Task: Create a due date automation trigger when advanced on, 2 days before a card is due add basic assigned to anyone at 11:00 AM.
Action: Mouse moved to (901, 260)
Screenshot: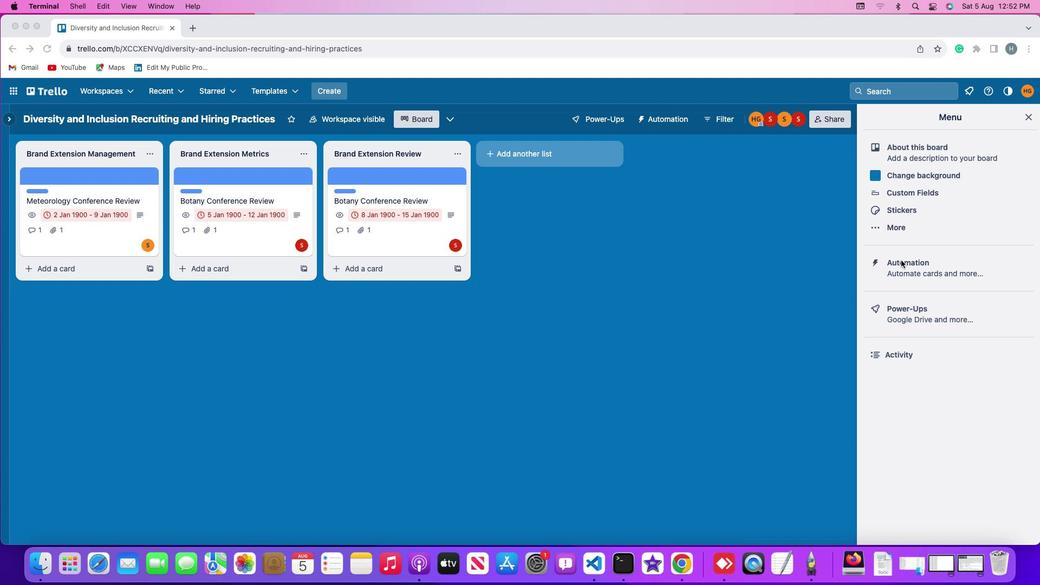 
Action: Mouse pressed left at (901, 260)
Screenshot: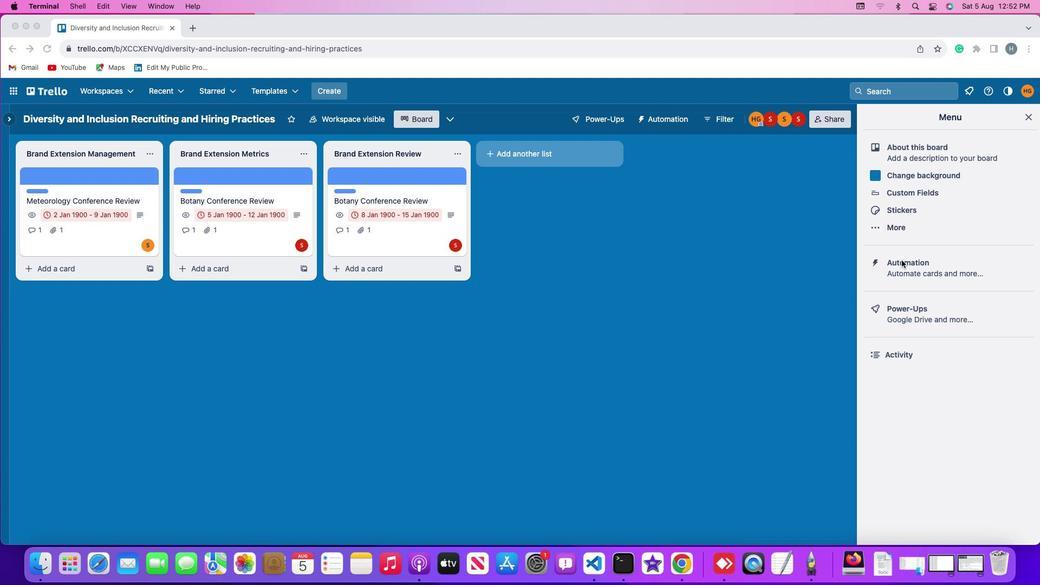 
Action: Mouse pressed left at (901, 260)
Screenshot: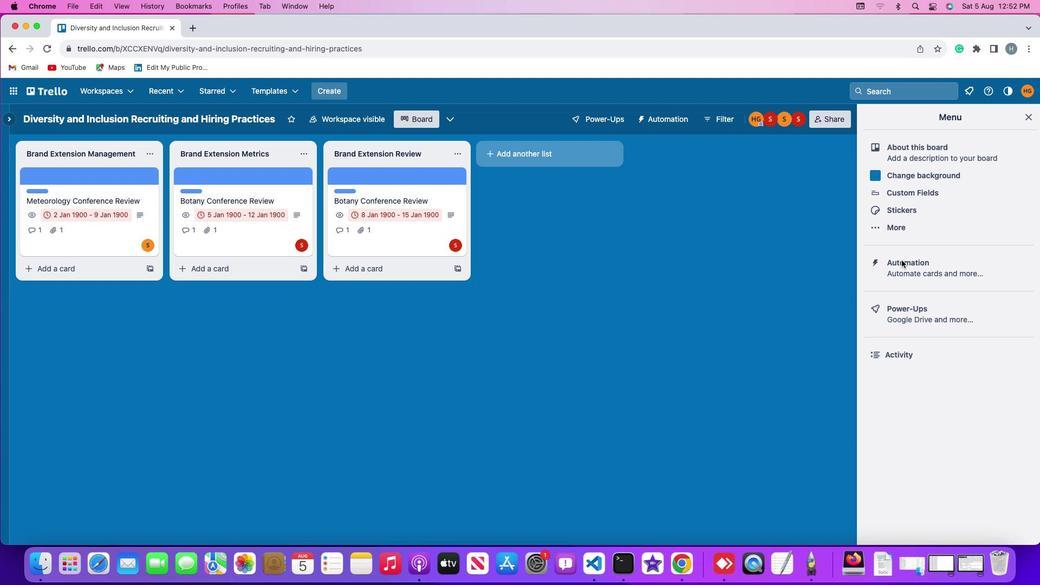 
Action: Mouse moved to (85, 255)
Screenshot: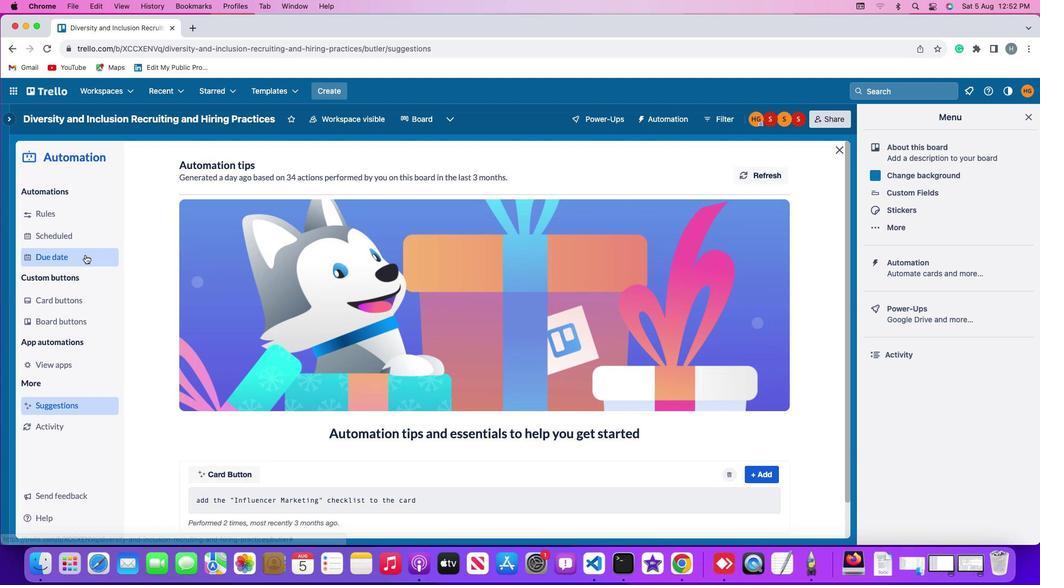 
Action: Mouse pressed left at (85, 255)
Screenshot: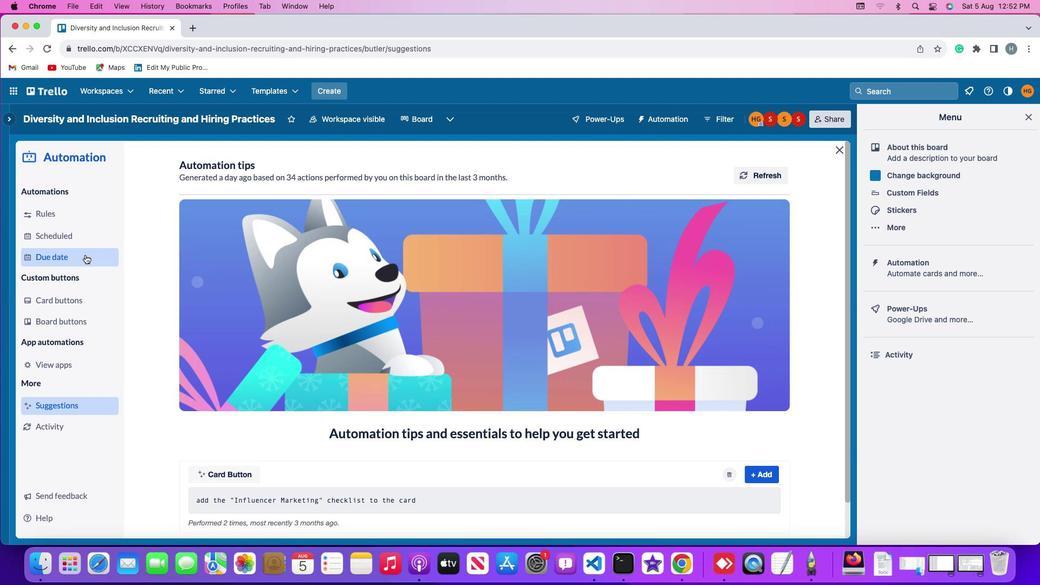 
Action: Mouse moved to (714, 168)
Screenshot: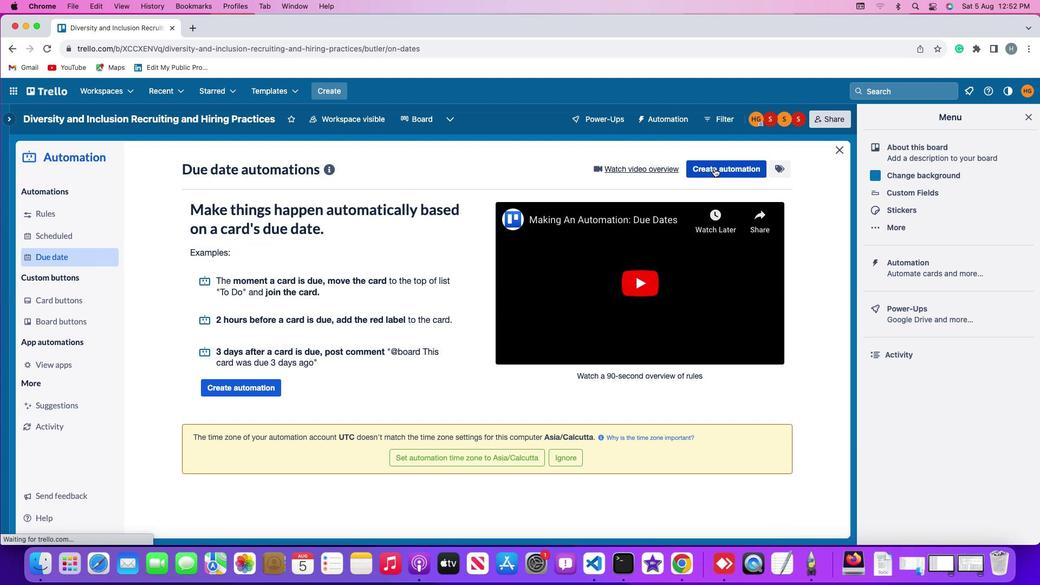 
Action: Mouse pressed left at (714, 168)
Screenshot: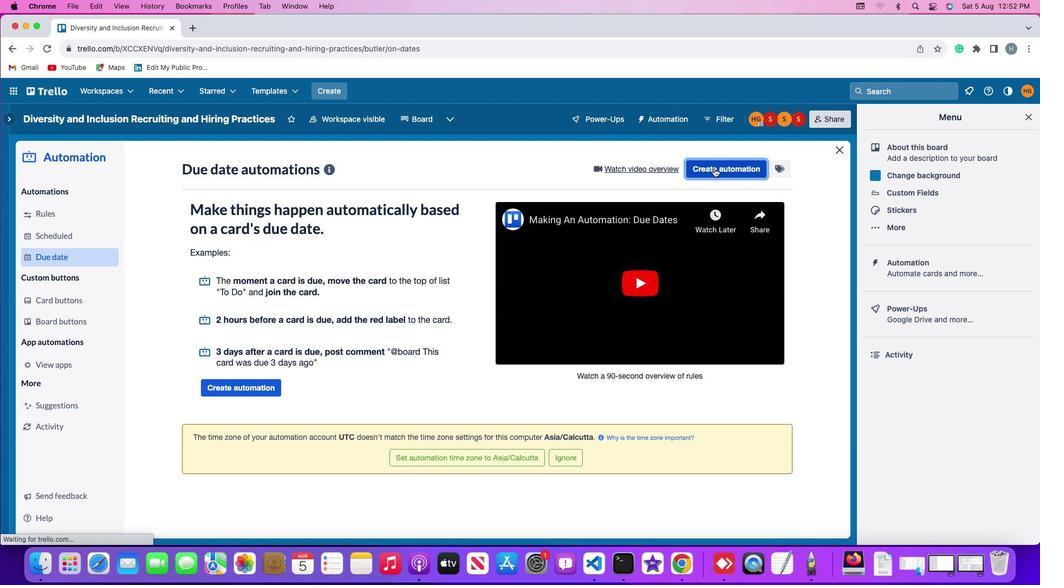 
Action: Mouse moved to (485, 273)
Screenshot: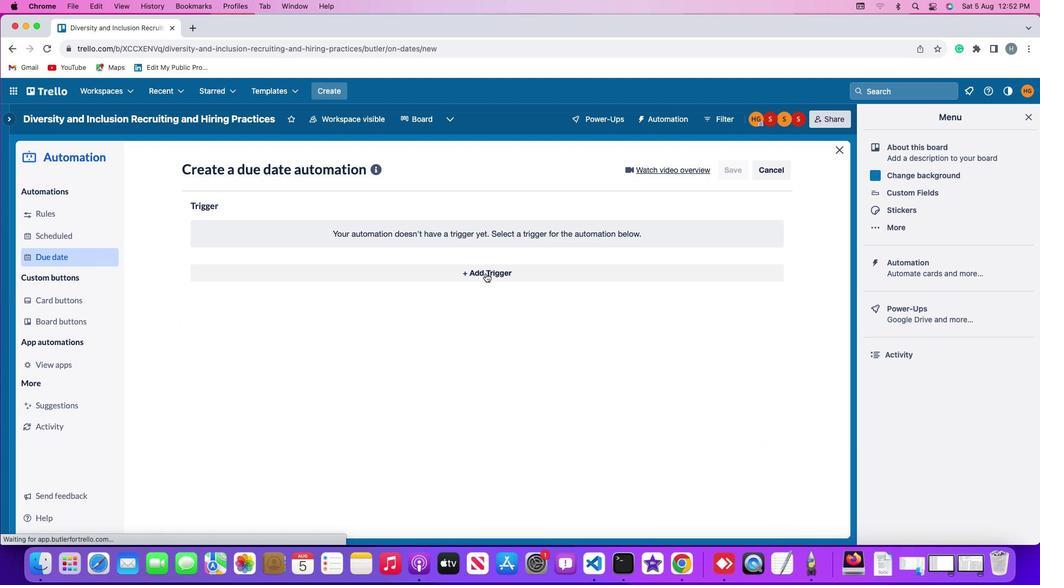 
Action: Mouse pressed left at (485, 273)
Screenshot: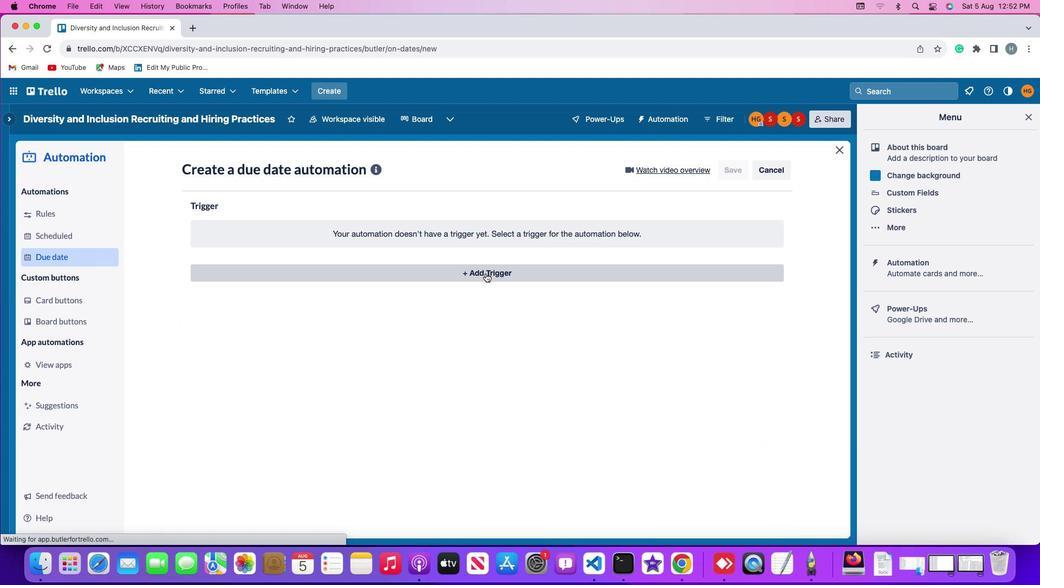 
Action: Mouse moved to (214, 439)
Screenshot: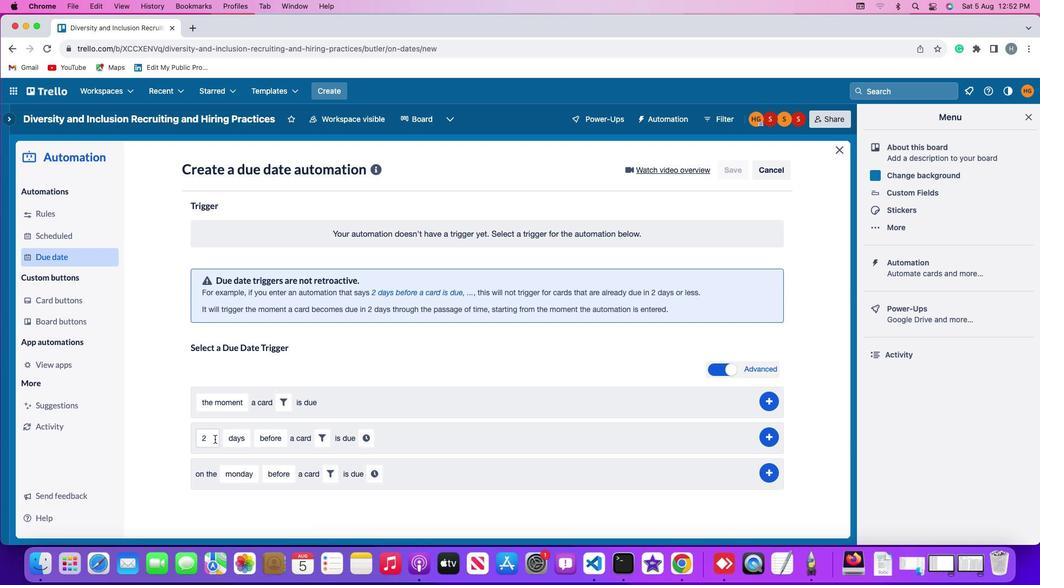 
Action: Mouse pressed left at (214, 439)
Screenshot: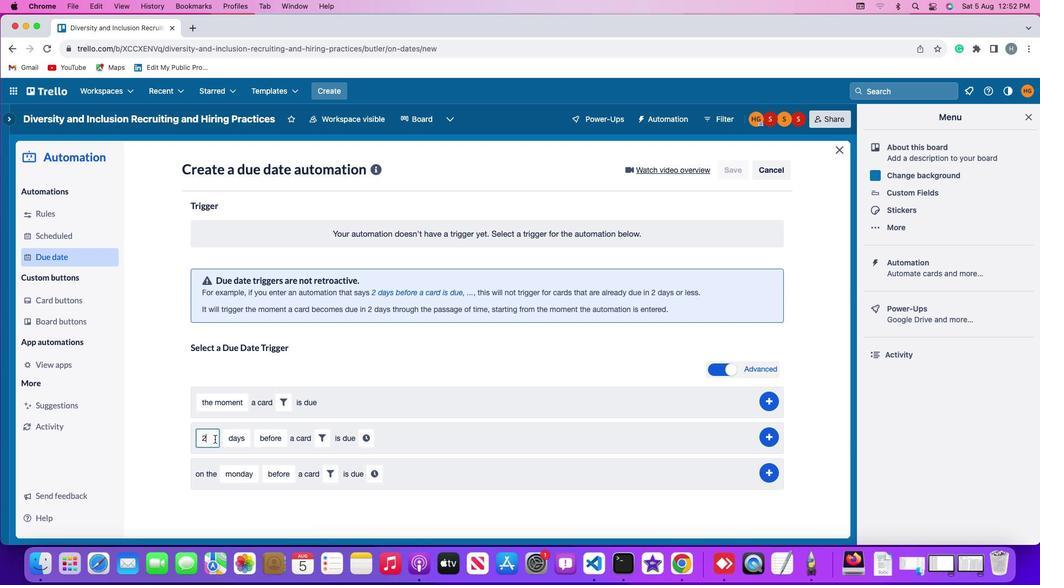 
Action: Mouse moved to (215, 438)
Screenshot: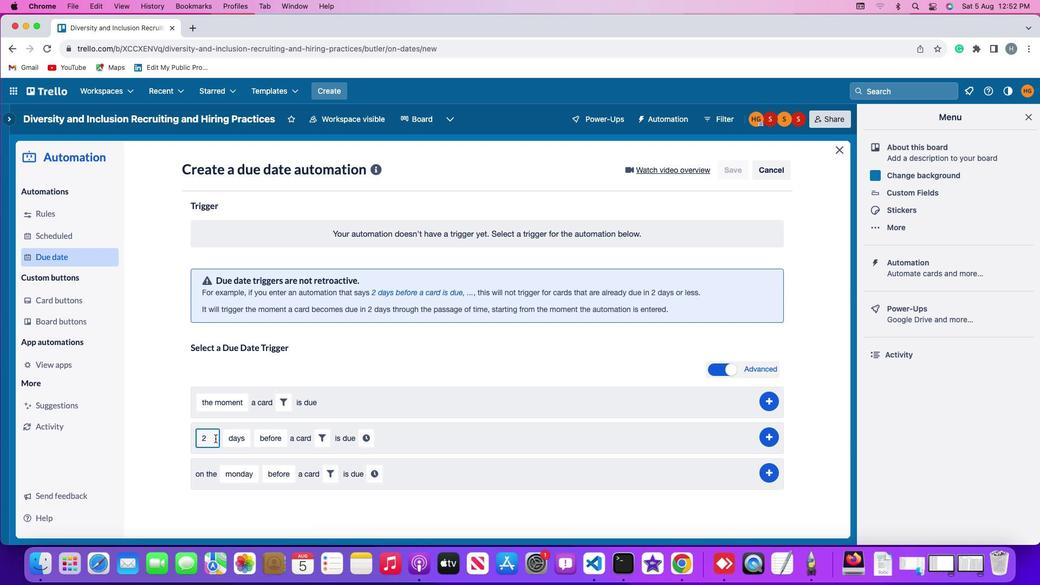 
Action: Key pressed Key.backspace
Screenshot: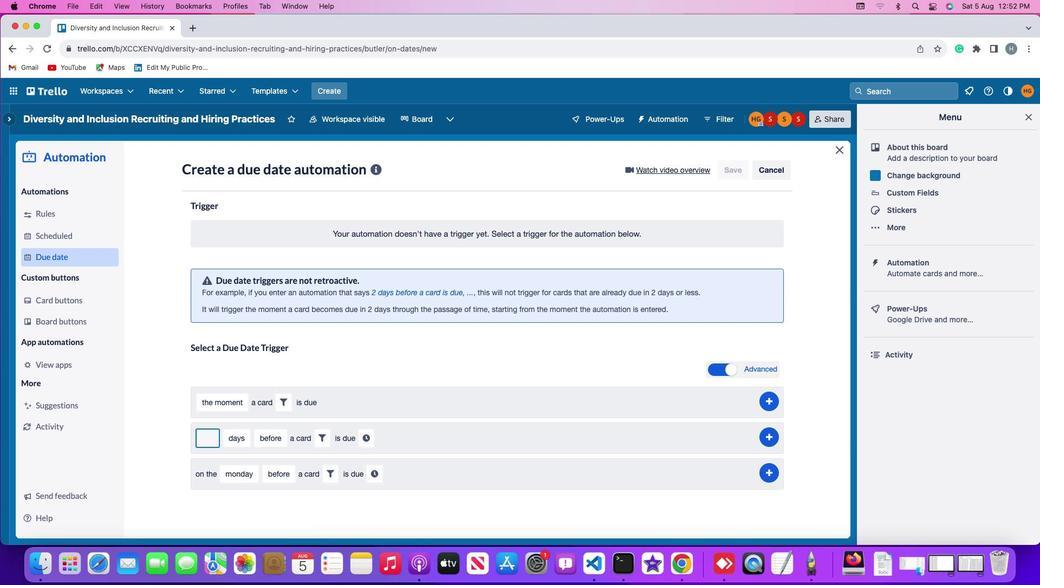 
Action: Mouse moved to (215, 438)
Screenshot: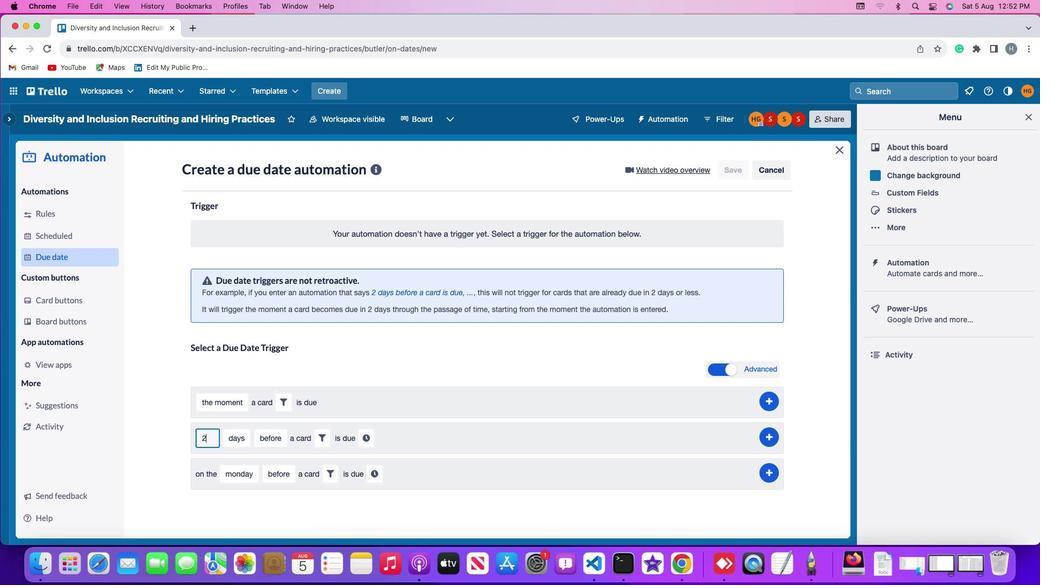 
Action: Key pressed '2'
Screenshot: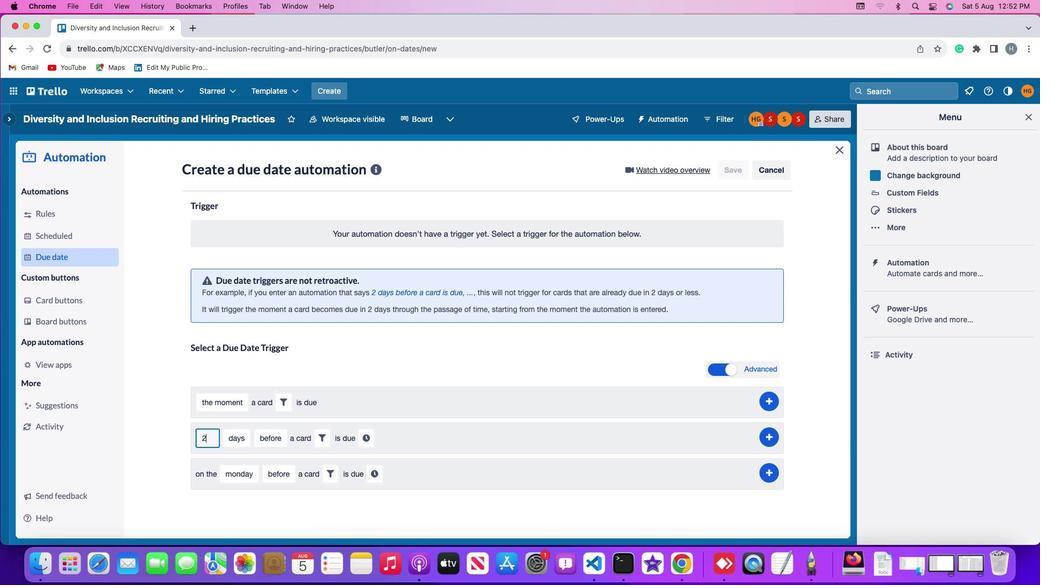 
Action: Mouse moved to (234, 438)
Screenshot: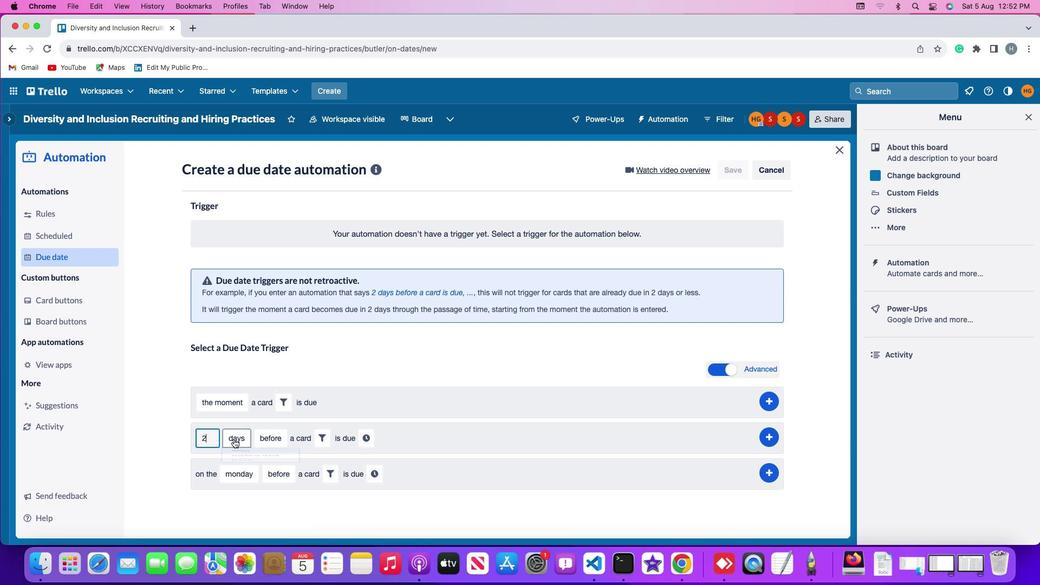 
Action: Mouse pressed left at (234, 438)
Screenshot: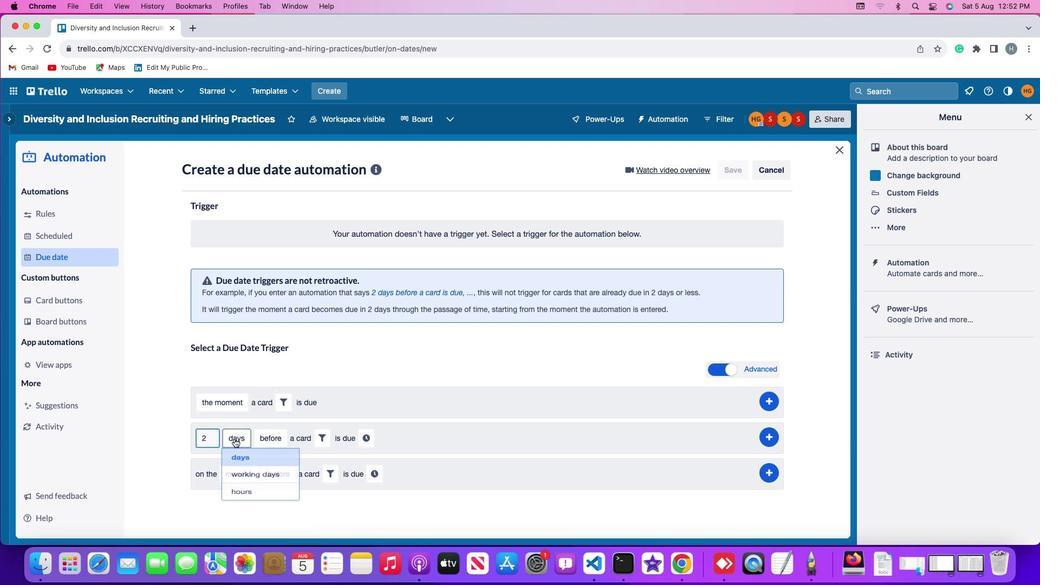 
Action: Mouse moved to (242, 457)
Screenshot: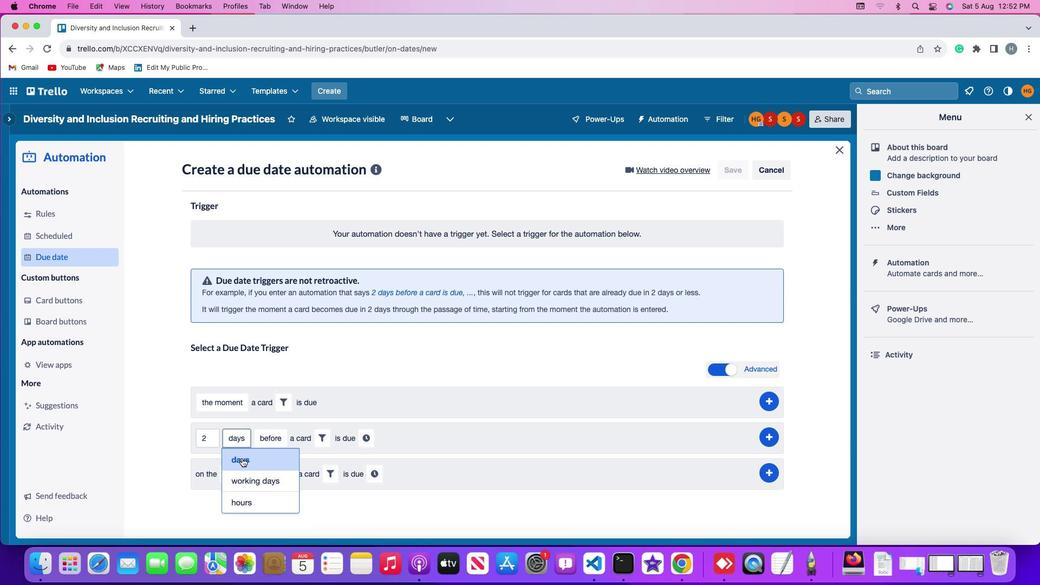 
Action: Mouse pressed left at (242, 457)
Screenshot: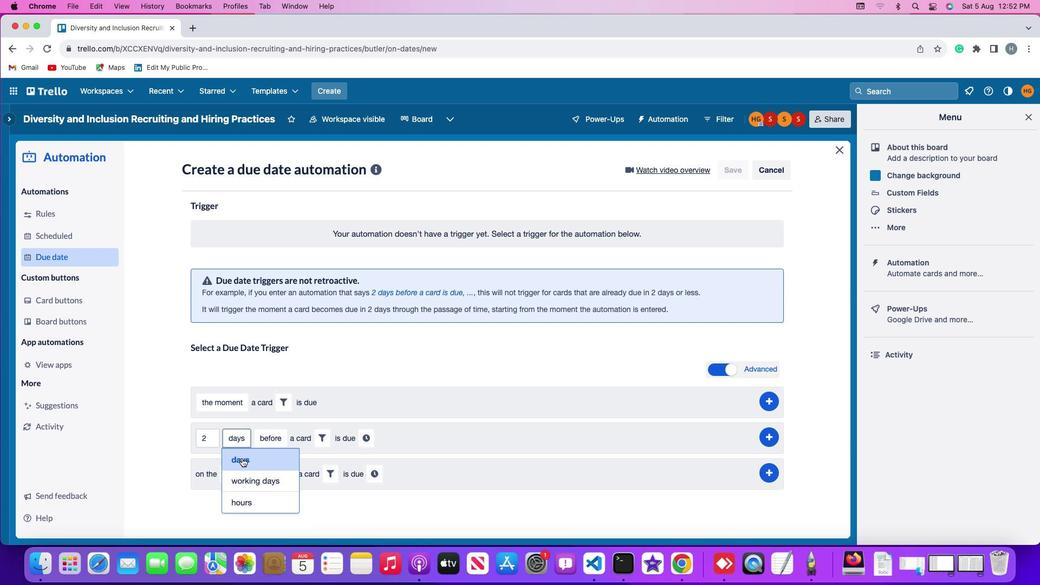 
Action: Mouse moved to (273, 436)
Screenshot: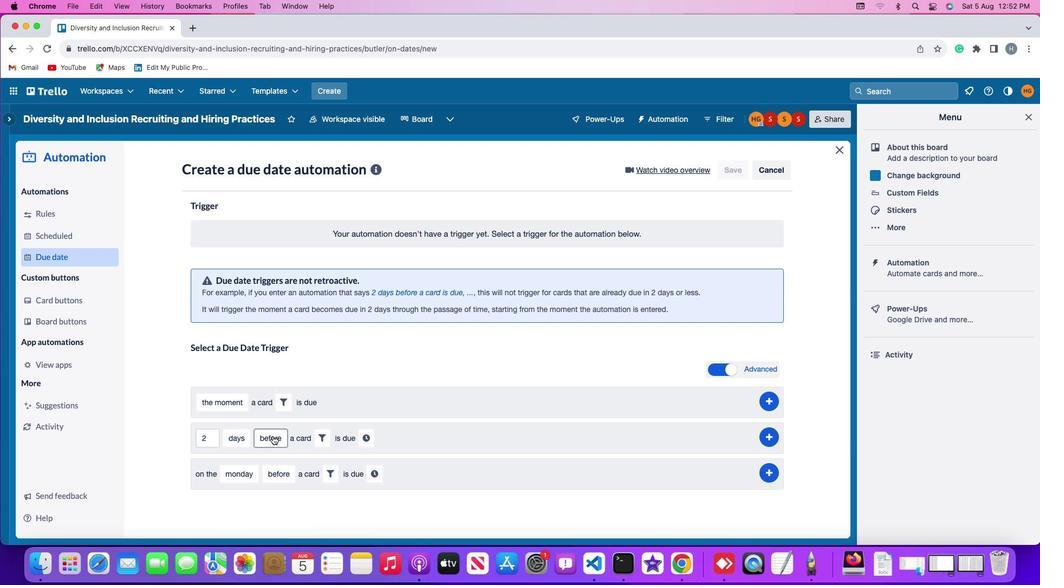 
Action: Mouse pressed left at (273, 436)
Screenshot: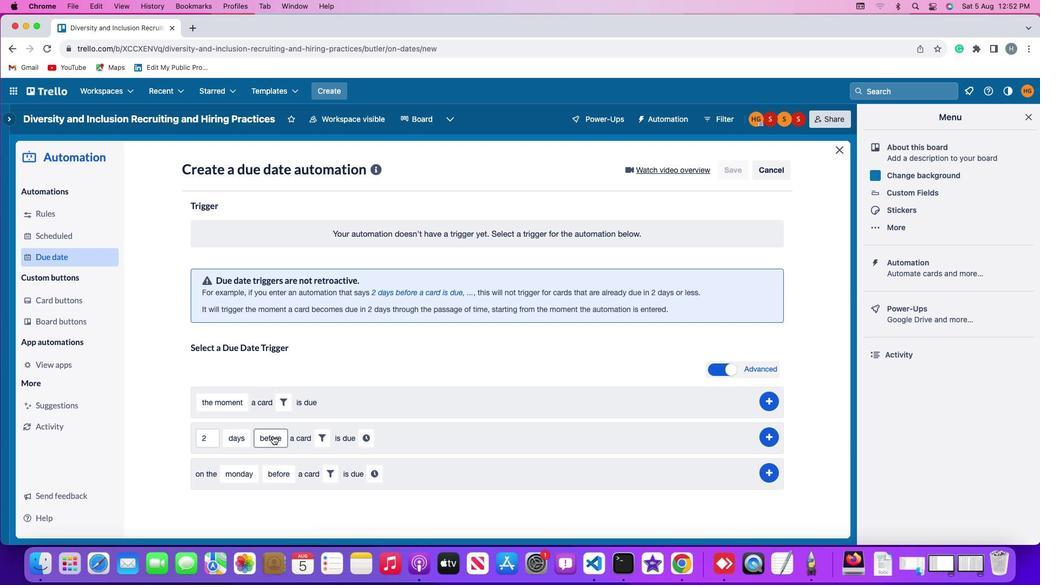 
Action: Mouse moved to (285, 457)
Screenshot: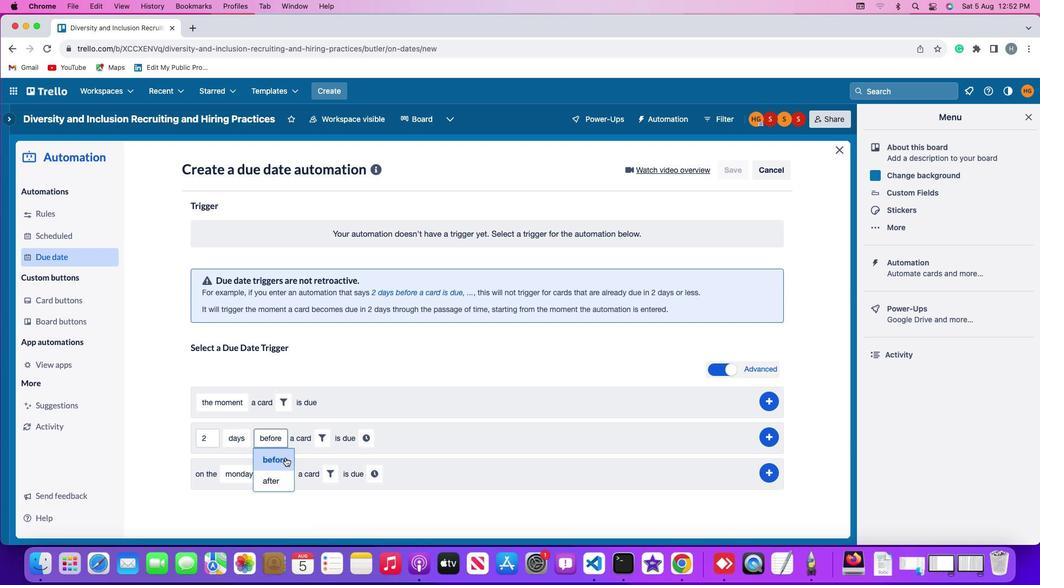 
Action: Mouse pressed left at (285, 457)
Screenshot: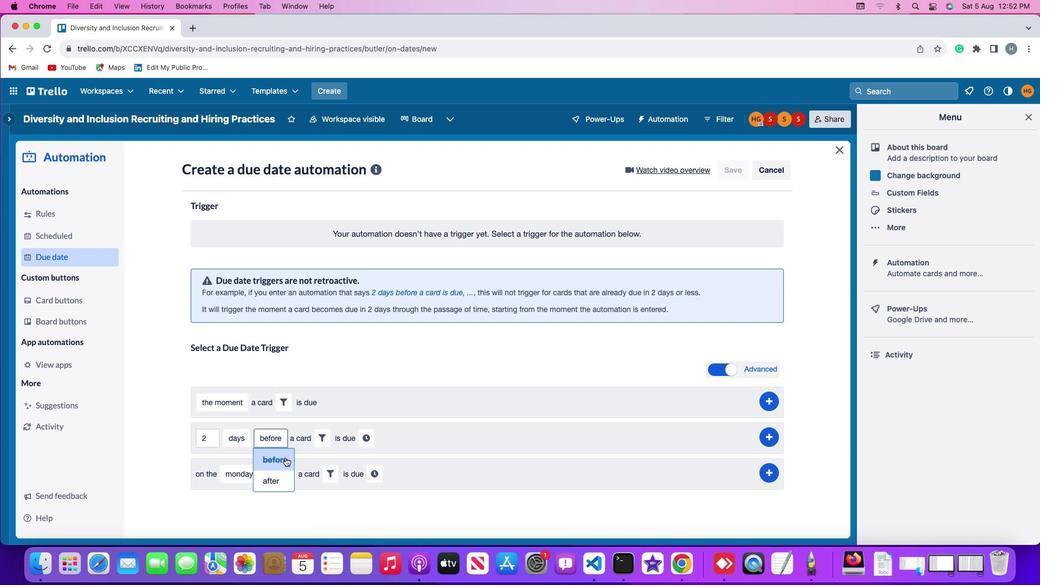 
Action: Mouse moved to (320, 433)
Screenshot: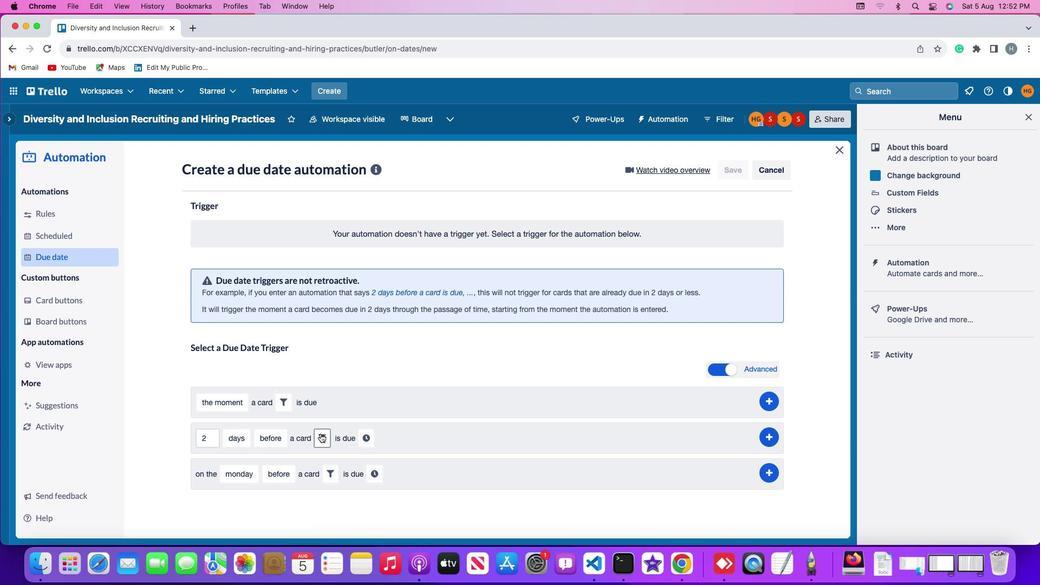 
Action: Mouse pressed left at (320, 433)
Screenshot: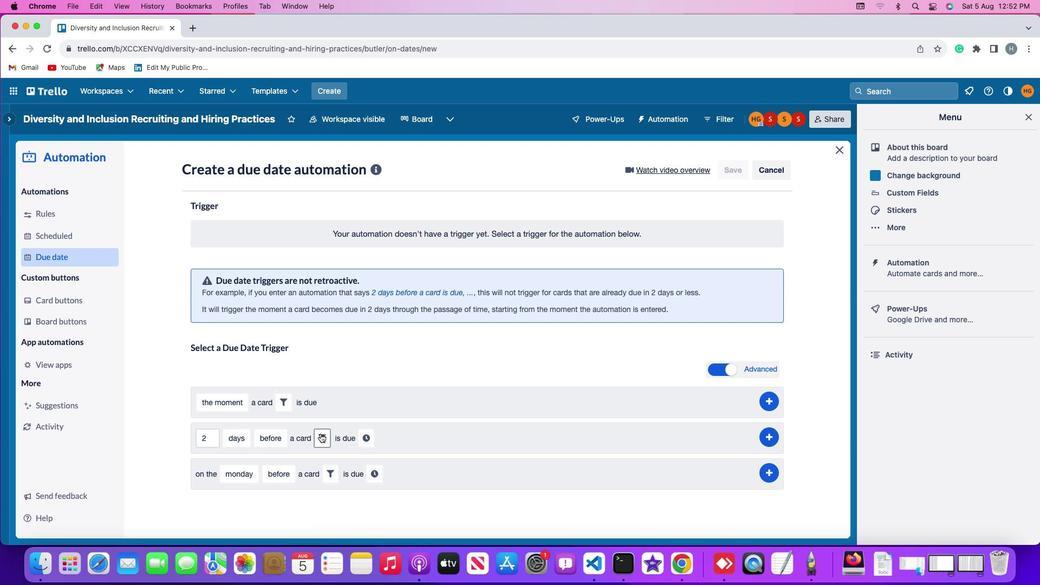 
Action: Mouse moved to (320, 431)
Screenshot: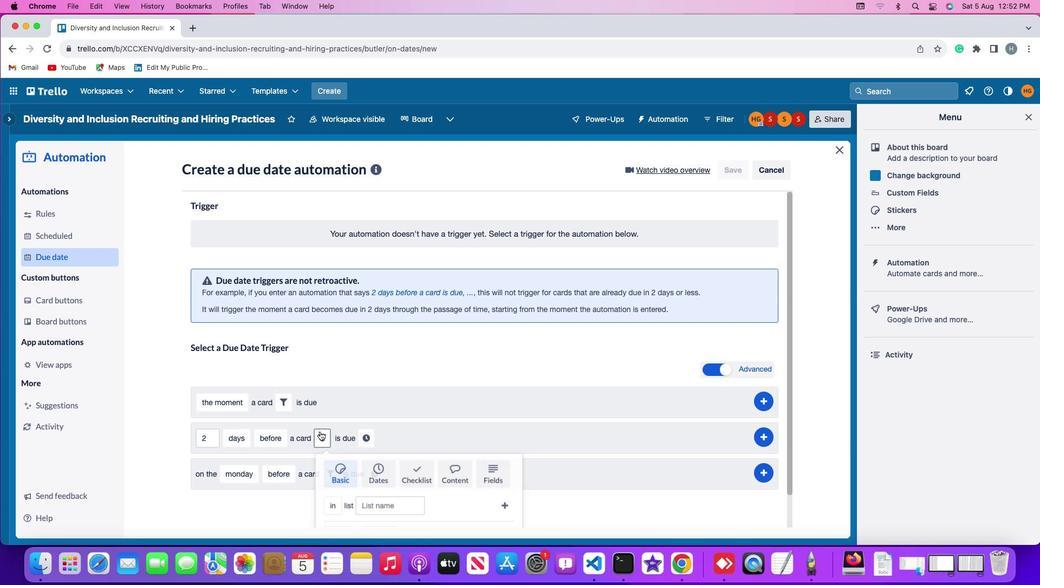 
Action: Mouse scrolled (320, 431) with delta (0, 0)
Screenshot: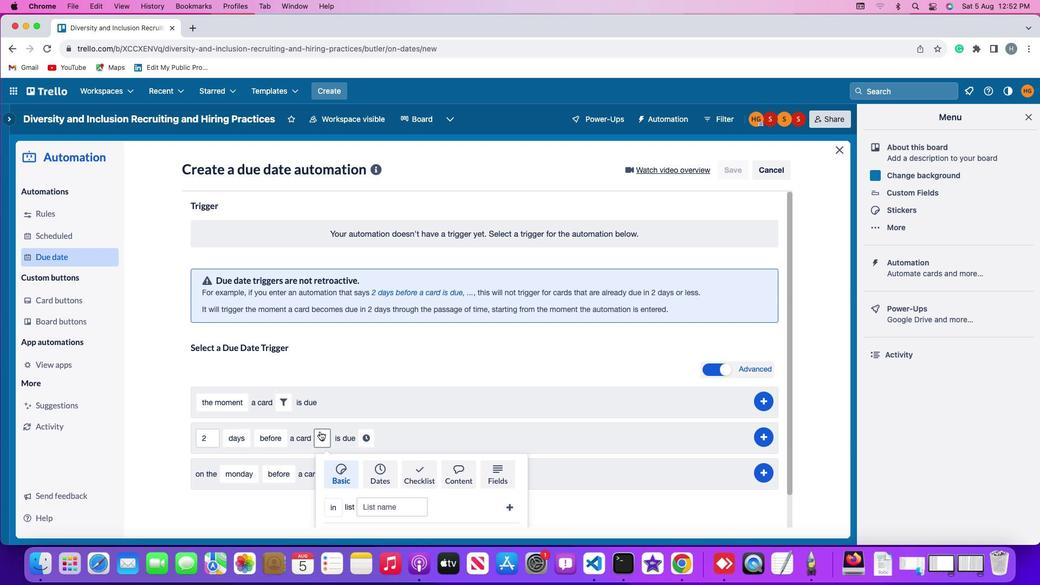 
Action: Mouse scrolled (320, 431) with delta (0, 0)
Screenshot: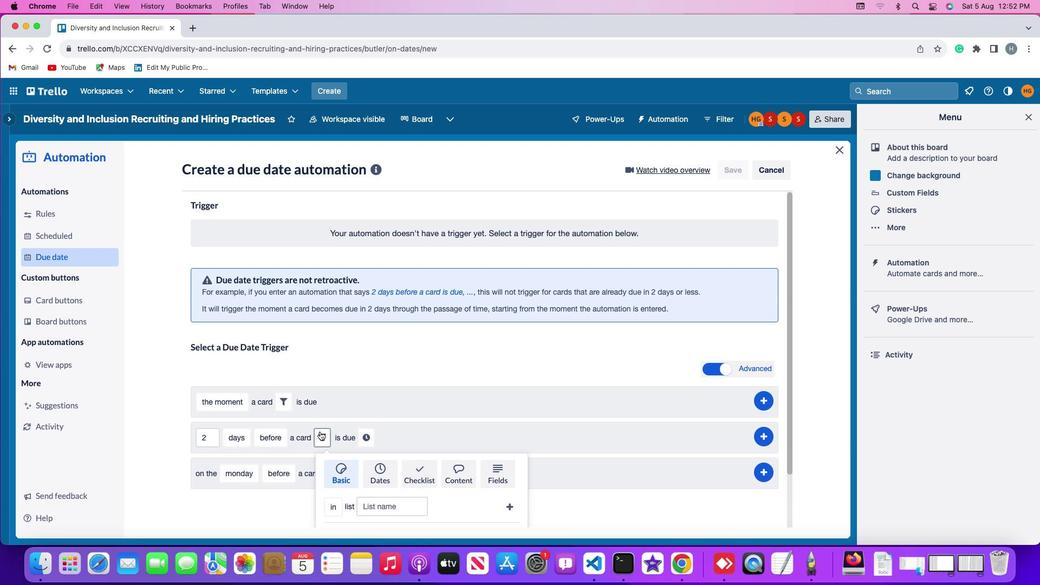
Action: Mouse scrolled (320, 431) with delta (0, -1)
Screenshot: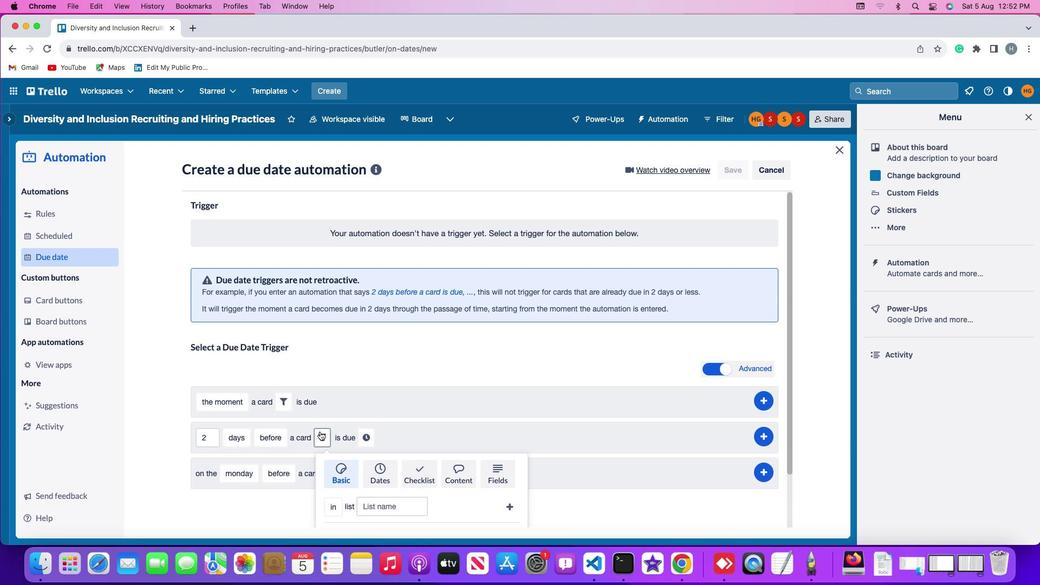
Action: Mouse scrolled (320, 431) with delta (0, -2)
Screenshot: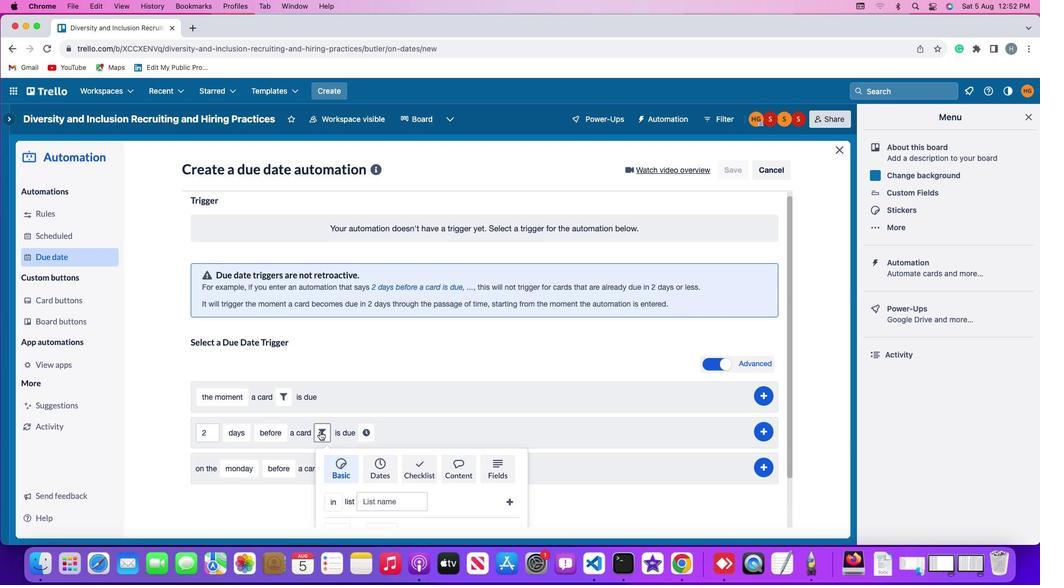
Action: Mouse scrolled (320, 431) with delta (0, -3)
Screenshot: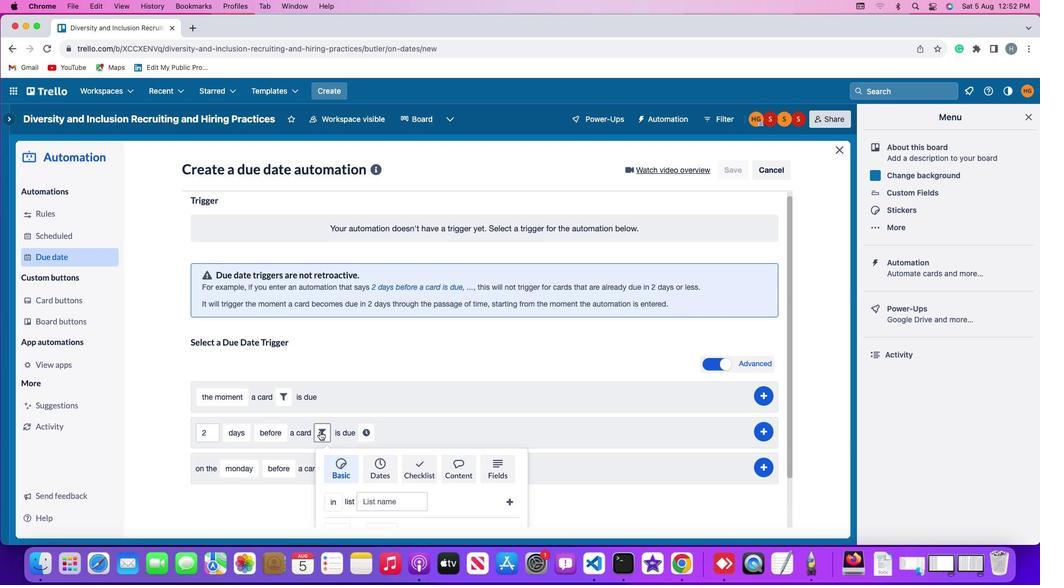 
Action: Mouse scrolled (320, 431) with delta (0, 0)
Screenshot: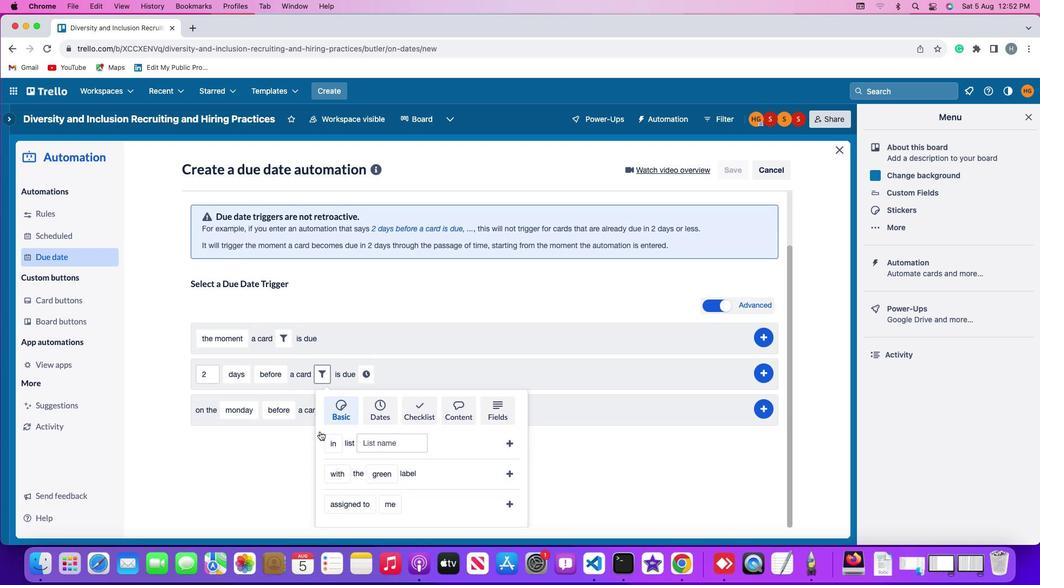
Action: Mouse scrolled (320, 431) with delta (0, 0)
Screenshot: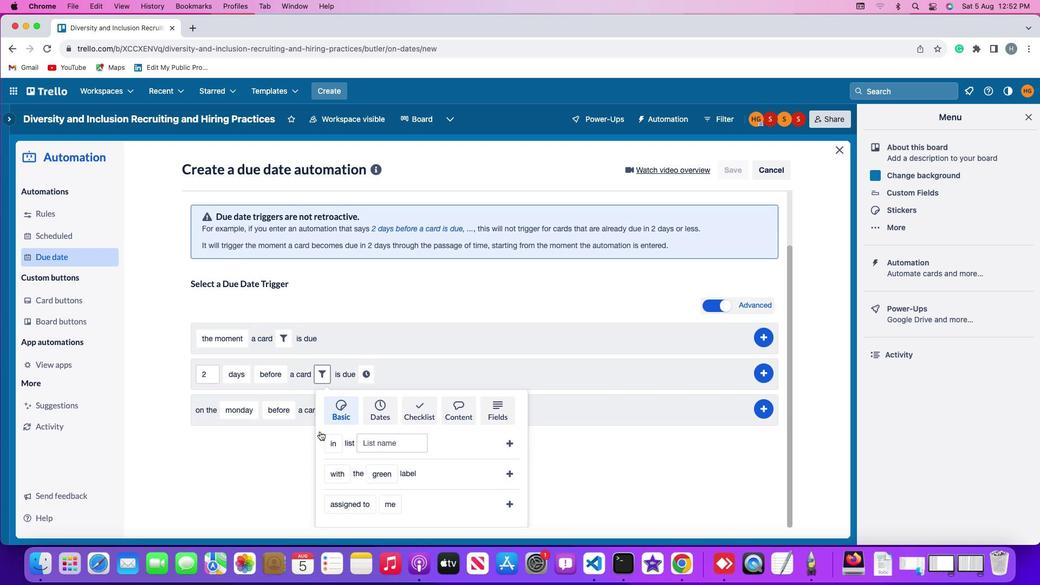 
Action: Mouse scrolled (320, 431) with delta (0, -1)
Screenshot: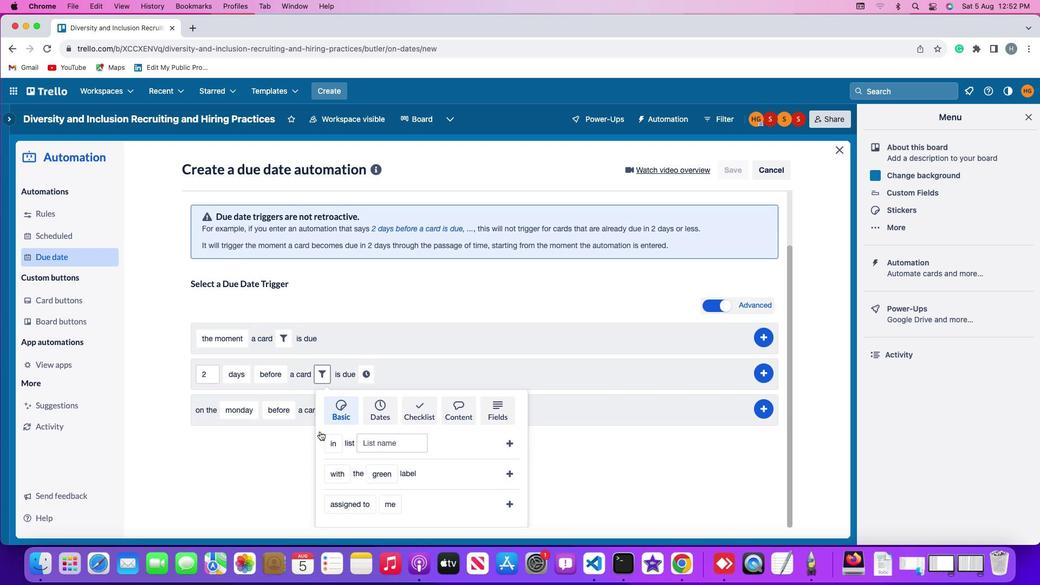 
Action: Mouse scrolled (320, 431) with delta (0, -2)
Screenshot: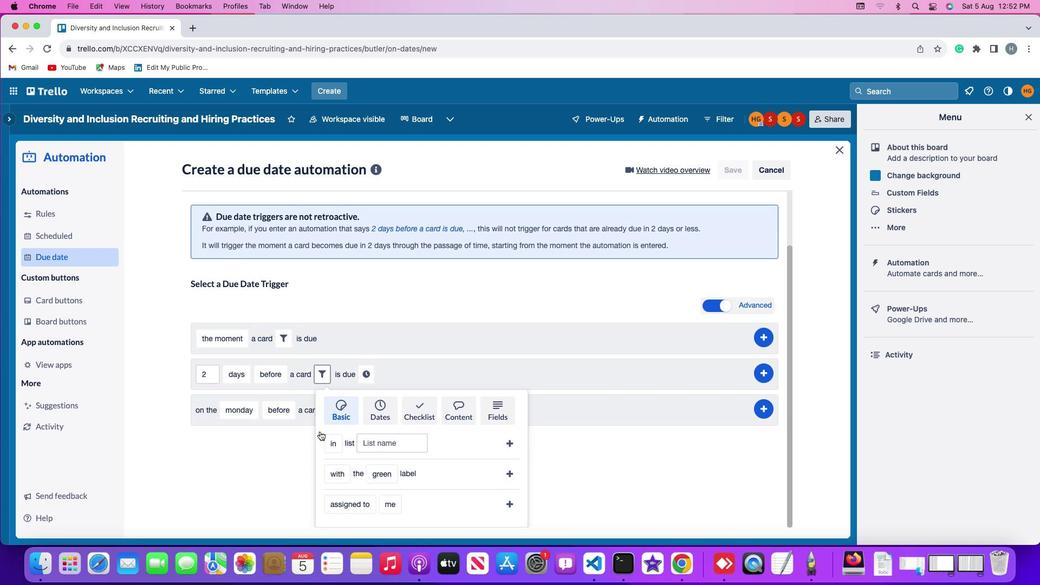 
Action: Mouse scrolled (320, 431) with delta (0, -2)
Screenshot: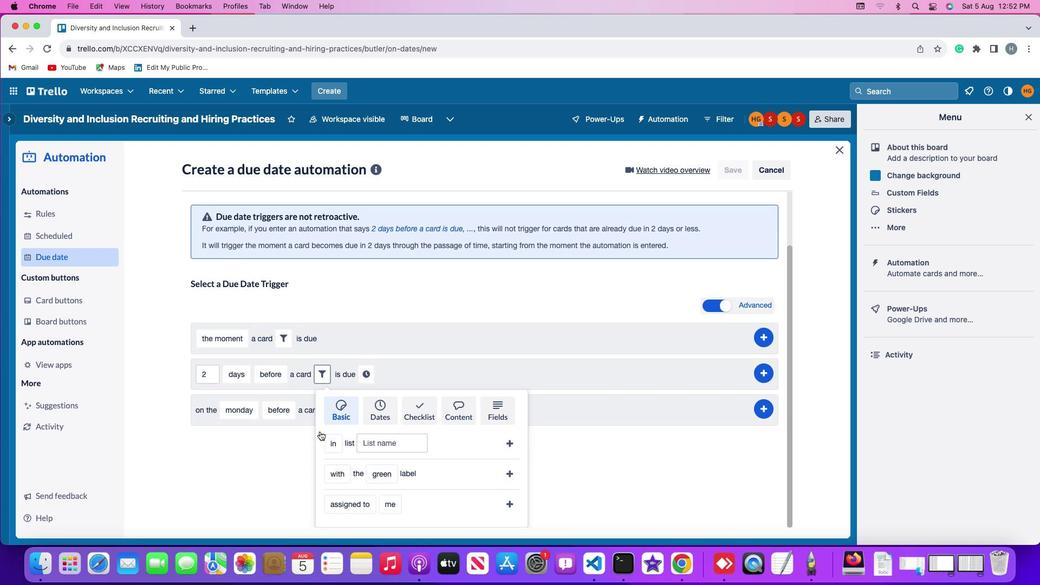 
Action: Mouse moved to (351, 503)
Screenshot: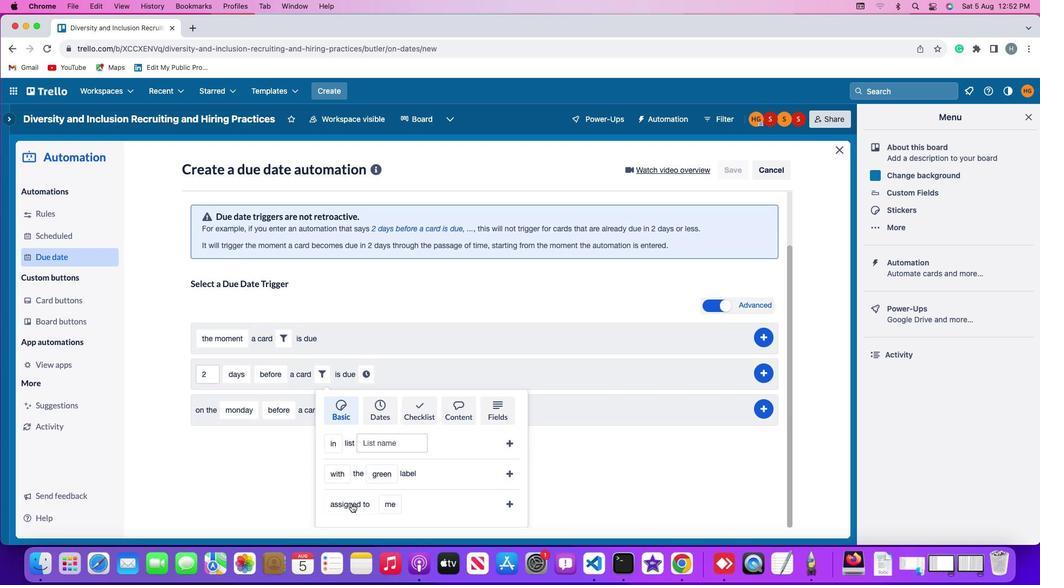 
Action: Mouse pressed left at (351, 503)
Screenshot: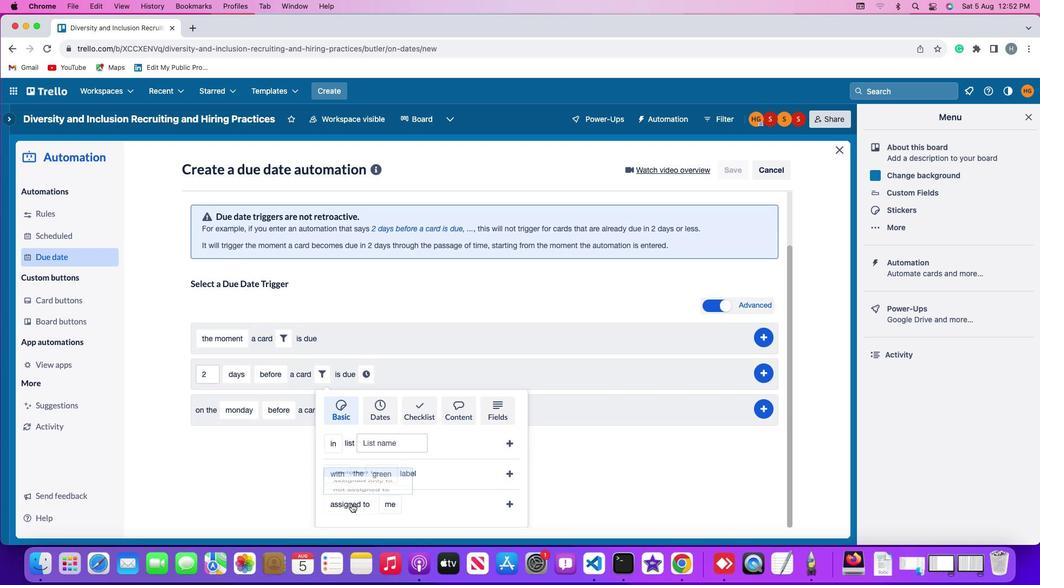 
Action: Mouse moved to (379, 444)
Screenshot: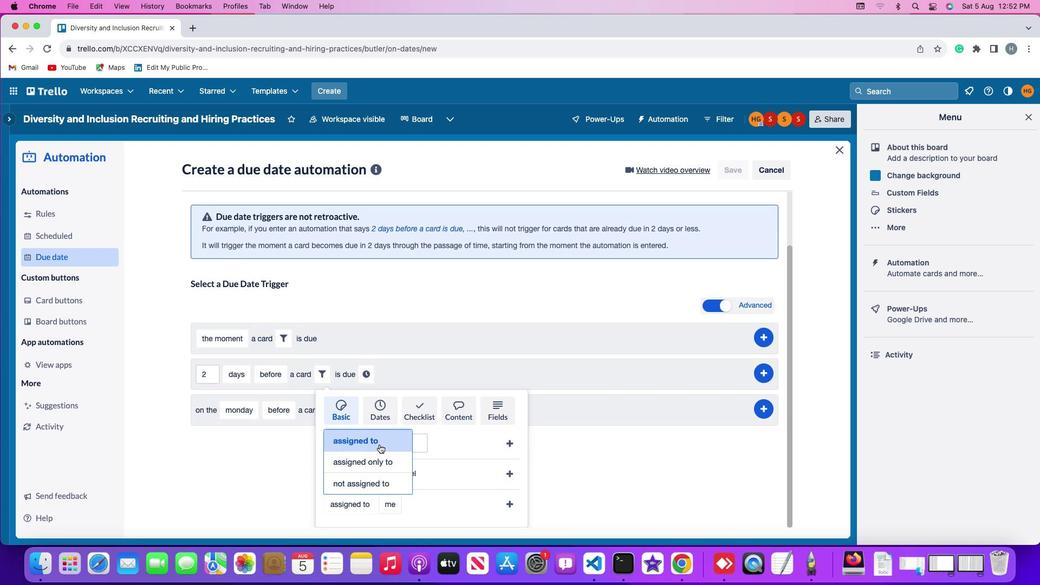 
Action: Mouse pressed left at (379, 444)
Screenshot: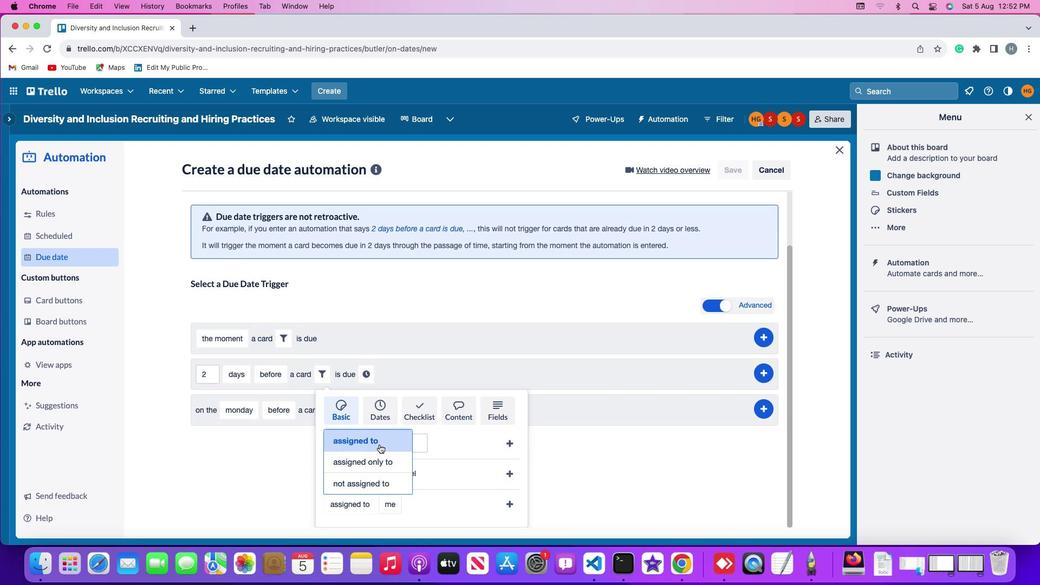 
Action: Mouse moved to (390, 505)
Screenshot: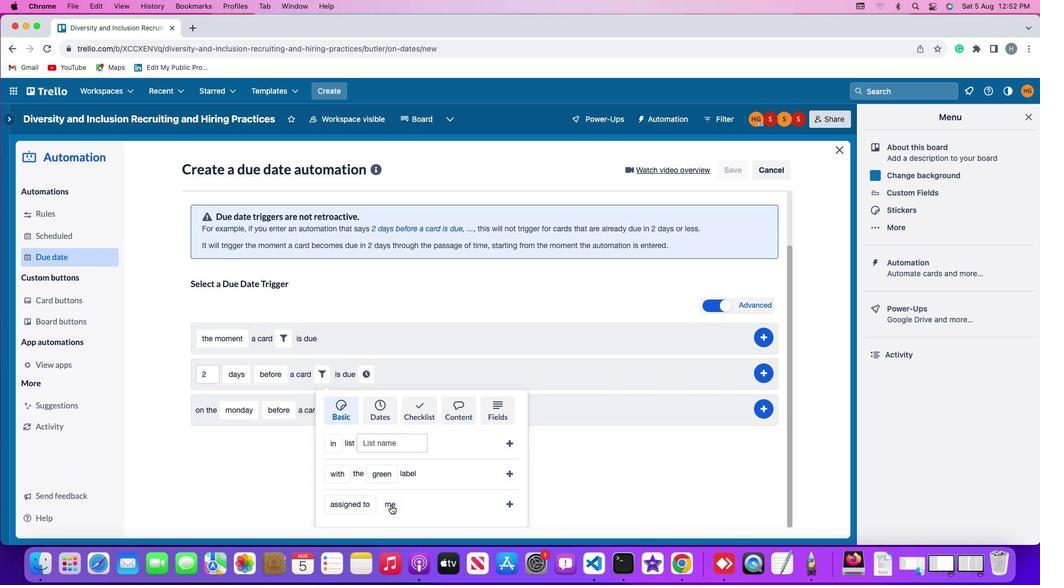 
Action: Mouse pressed left at (390, 505)
Screenshot: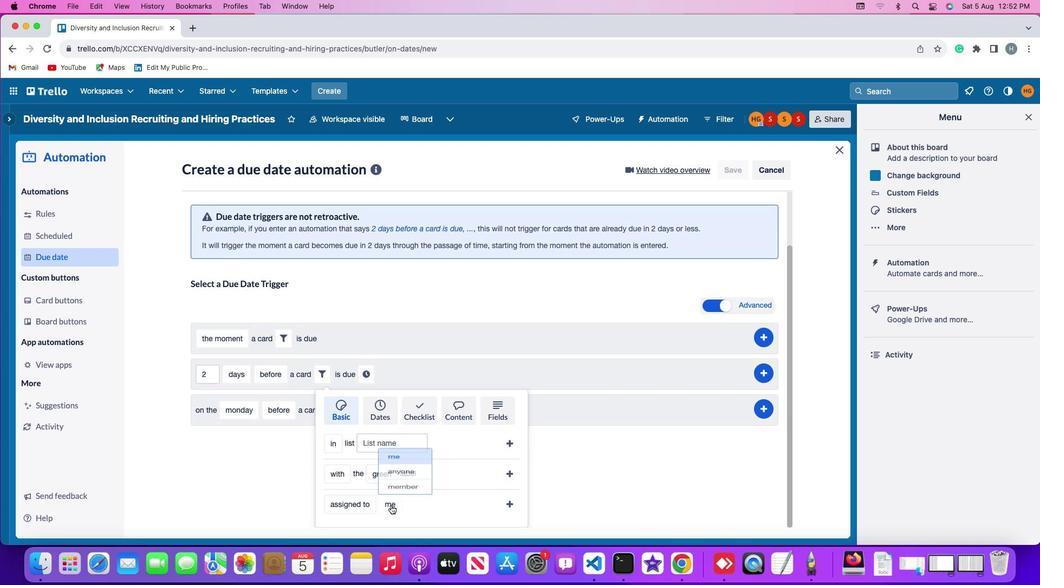 
Action: Mouse moved to (404, 464)
Screenshot: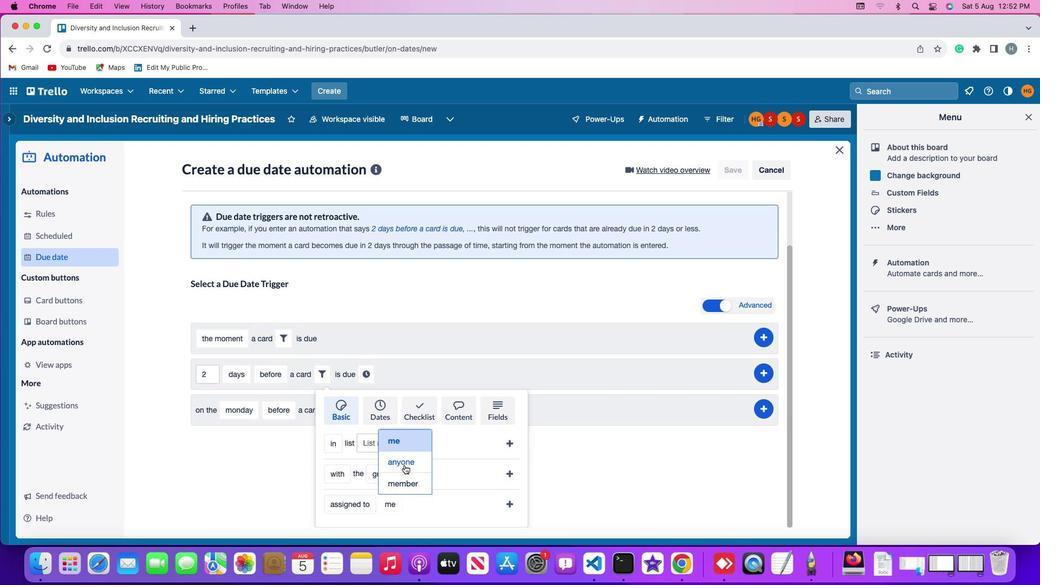 
Action: Mouse pressed left at (404, 464)
Screenshot: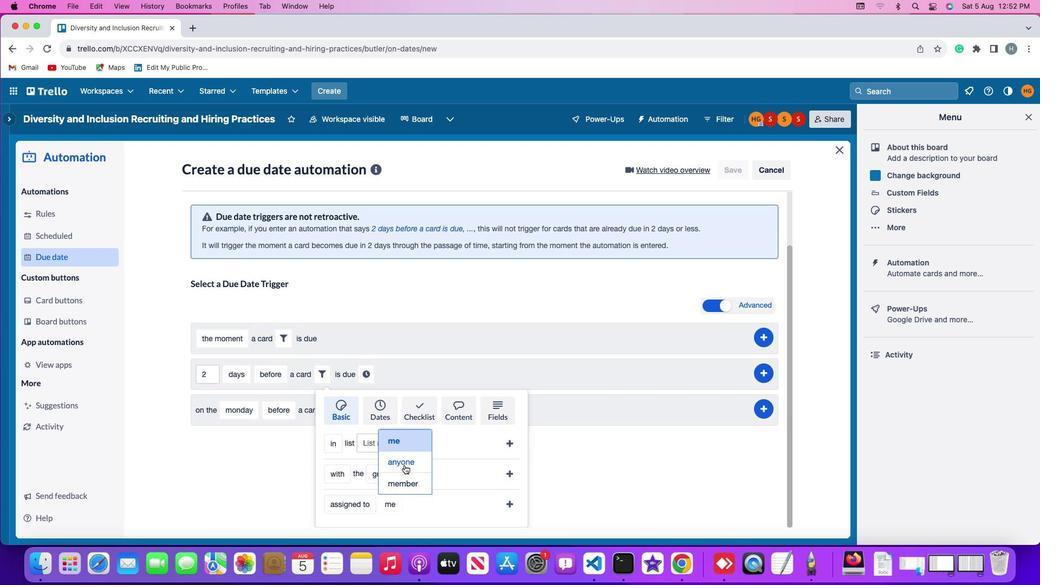 
Action: Mouse moved to (513, 503)
Screenshot: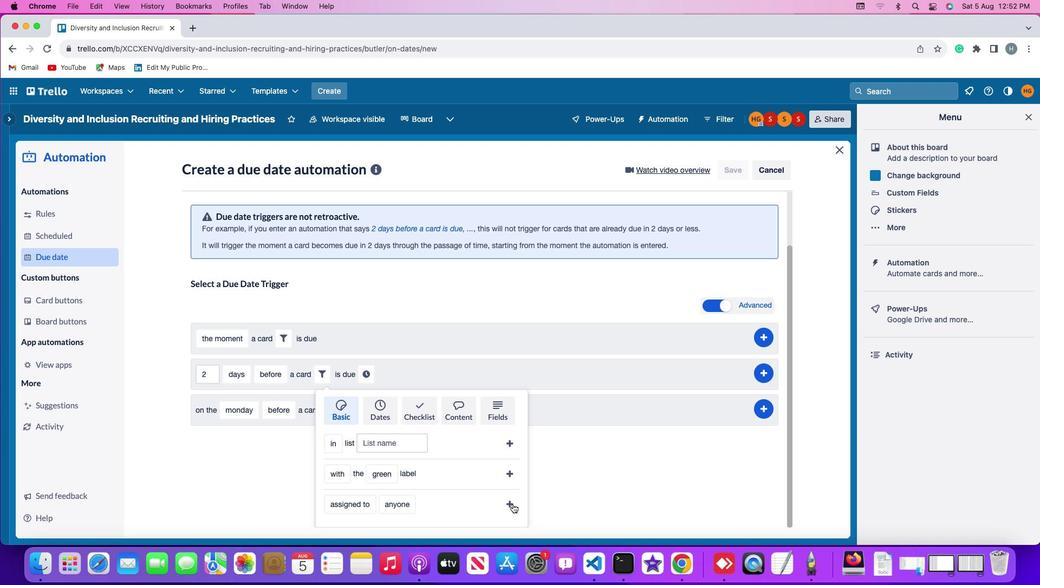 
Action: Mouse pressed left at (513, 503)
Screenshot: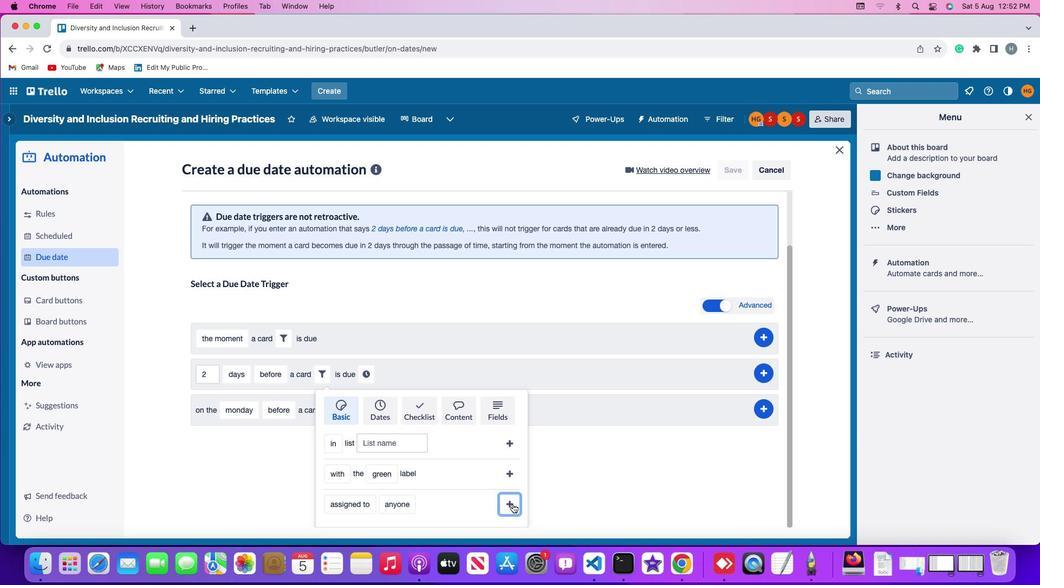 
Action: Mouse moved to (459, 437)
Screenshot: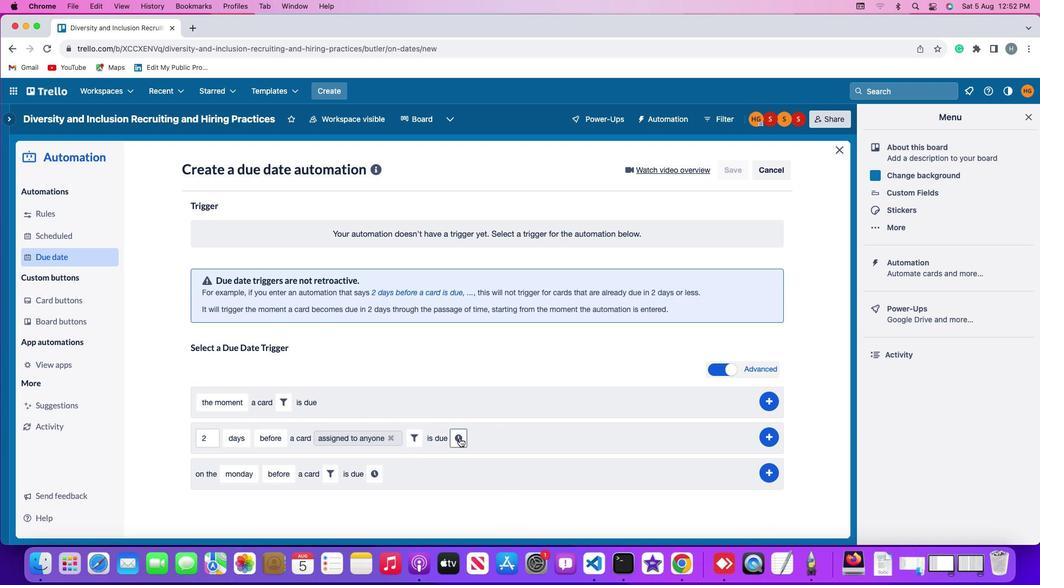 
Action: Mouse pressed left at (459, 437)
Screenshot: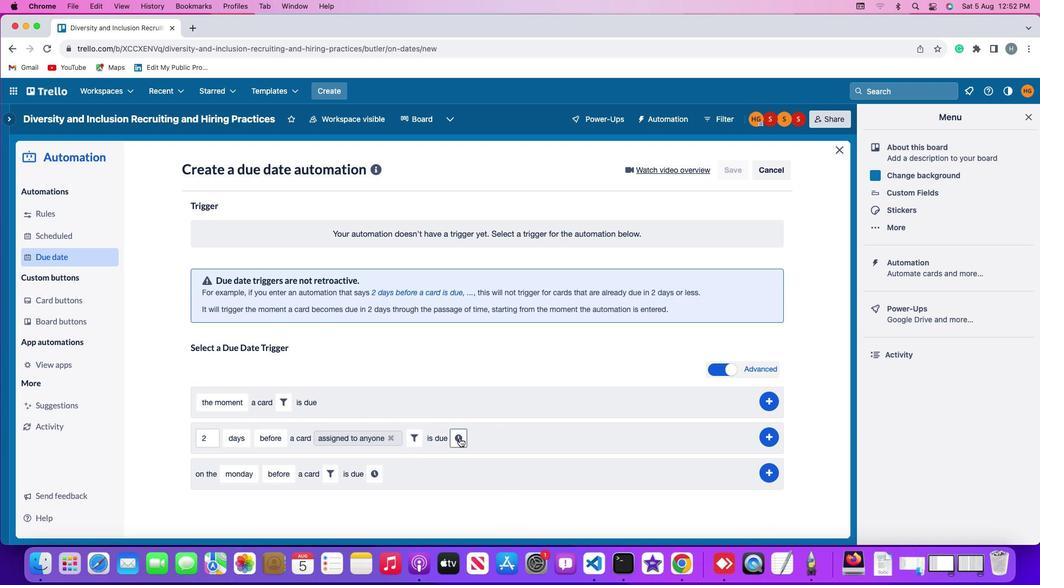 
Action: Mouse moved to (480, 442)
Screenshot: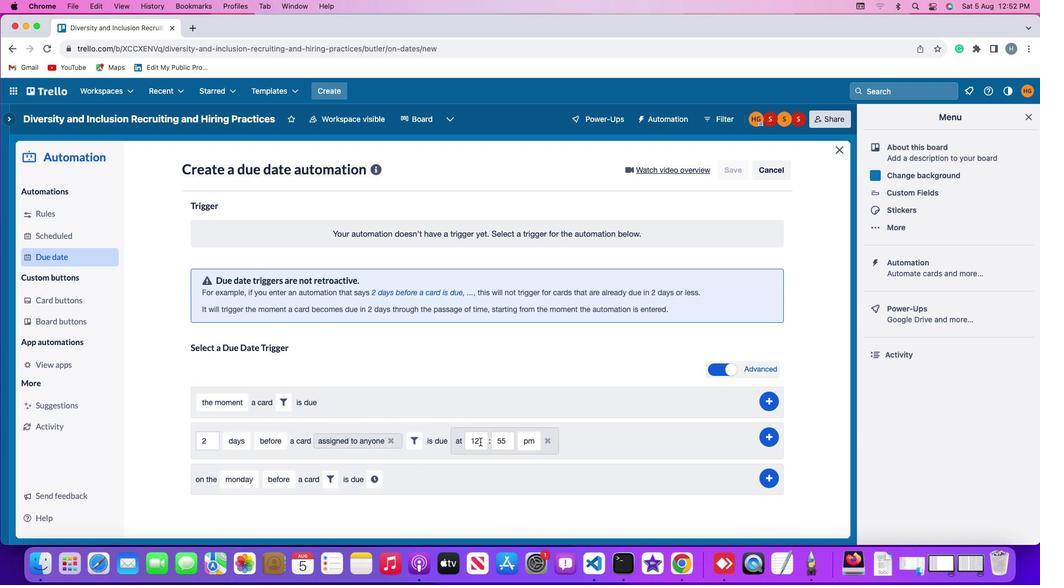
Action: Mouse pressed left at (480, 442)
Screenshot: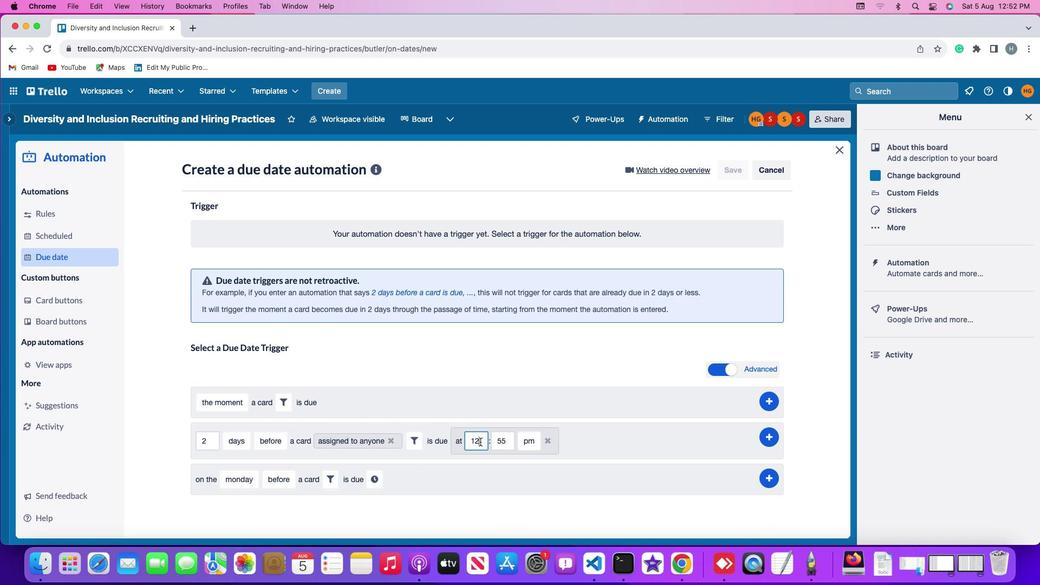 
Action: Mouse moved to (480, 439)
Screenshot: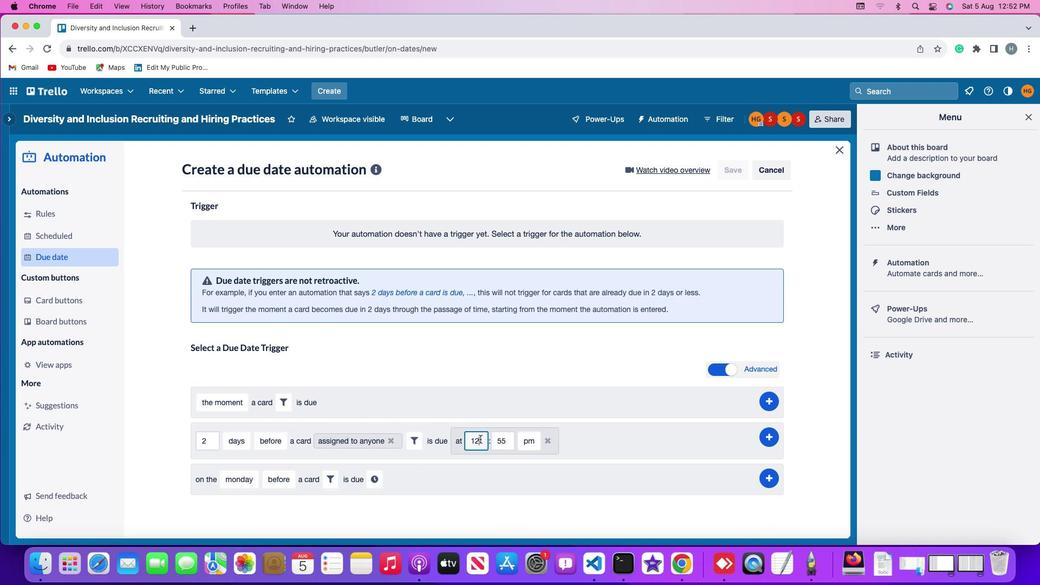 
Action: Key pressed Key.backspace
Screenshot: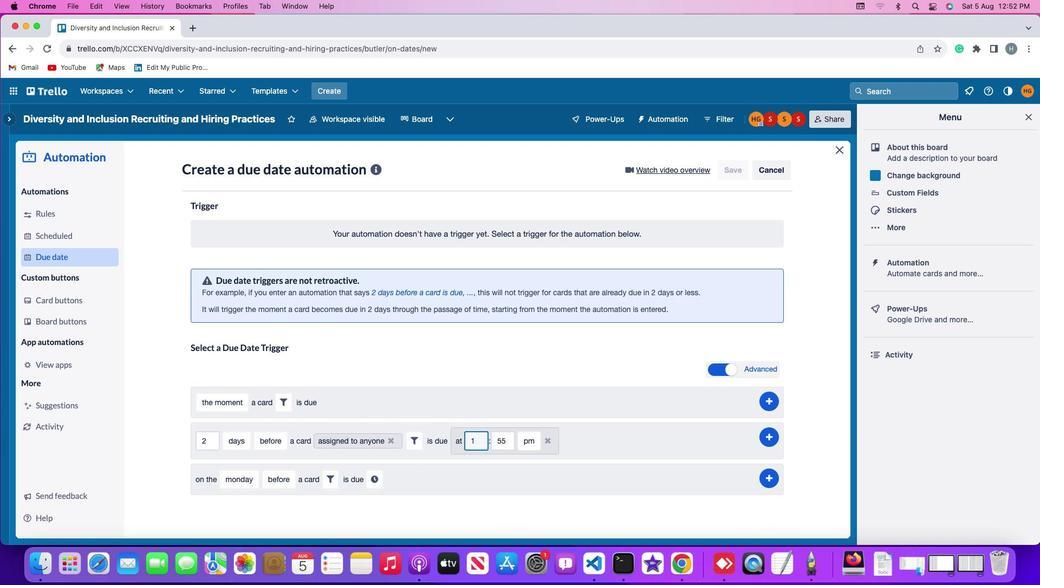 
Action: Mouse moved to (483, 440)
Screenshot: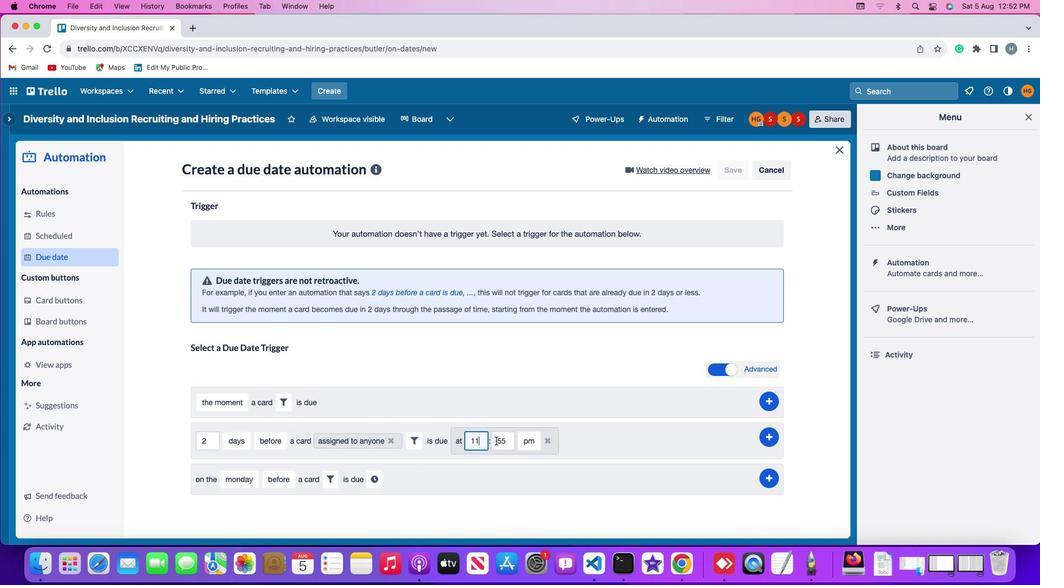 
Action: Key pressed '1'
Screenshot: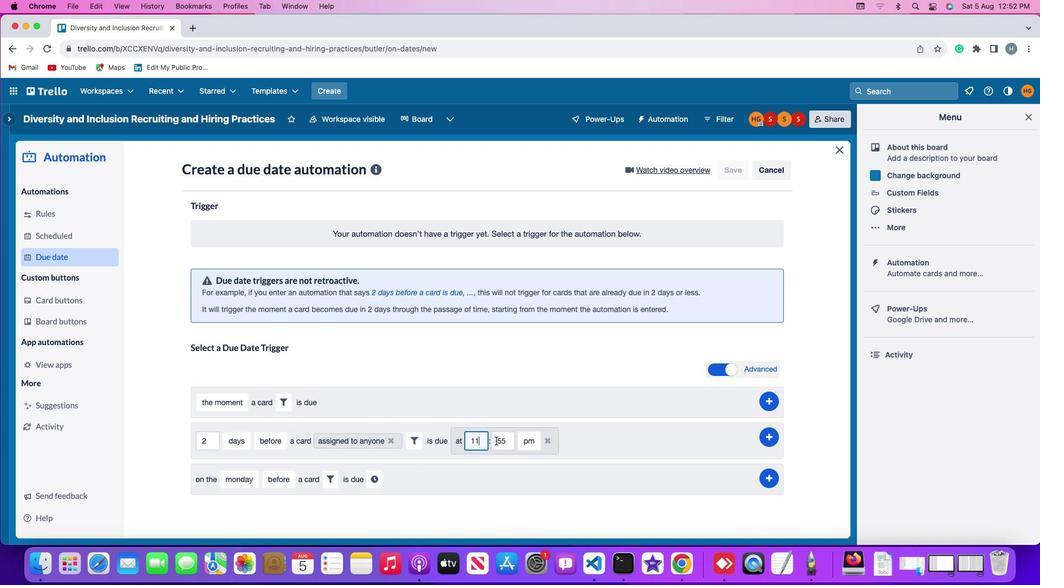 
Action: Mouse moved to (508, 440)
Screenshot: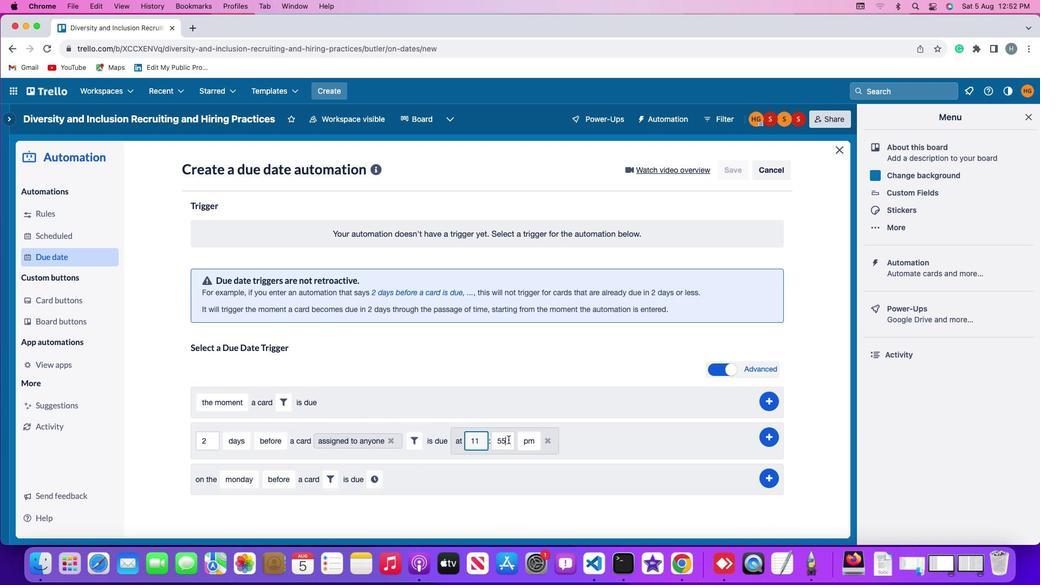 
Action: Mouse pressed left at (508, 440)
Screenshot: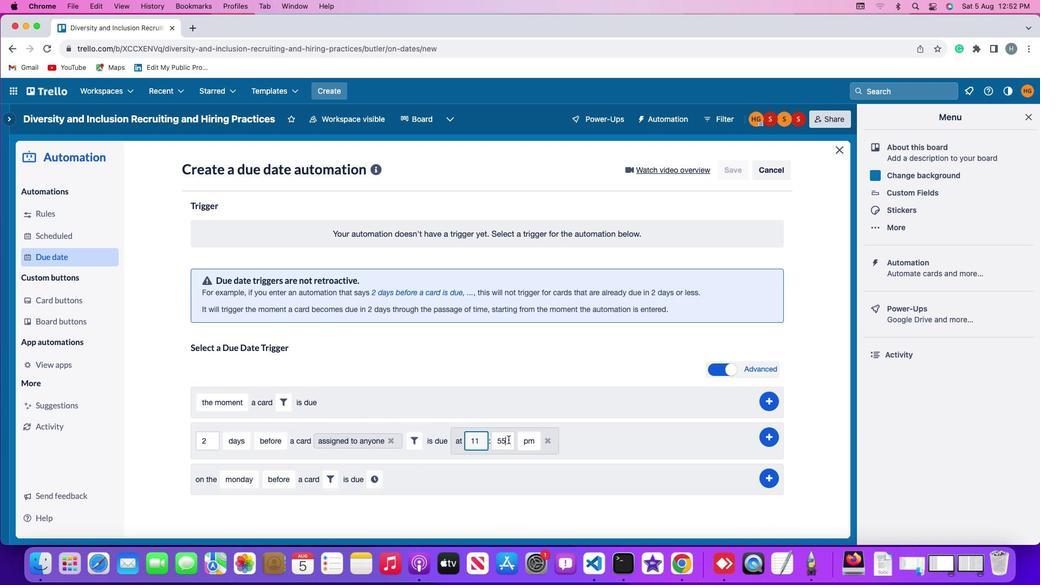 
Action: Mouse moved to (508, 439)
Screenshot: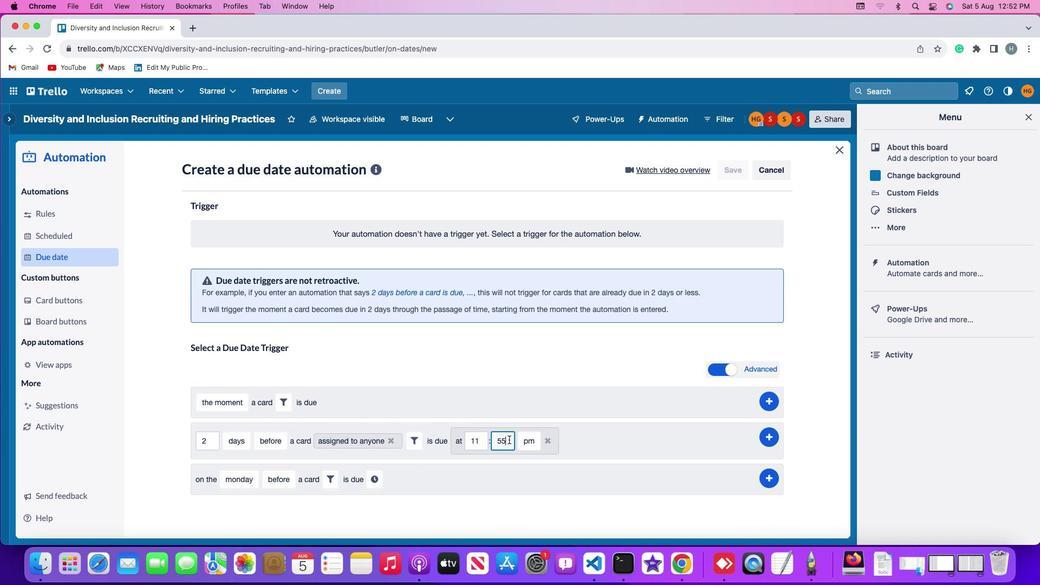 
Action: Key pressed Key.backspaceKey.backspace
Screenshot: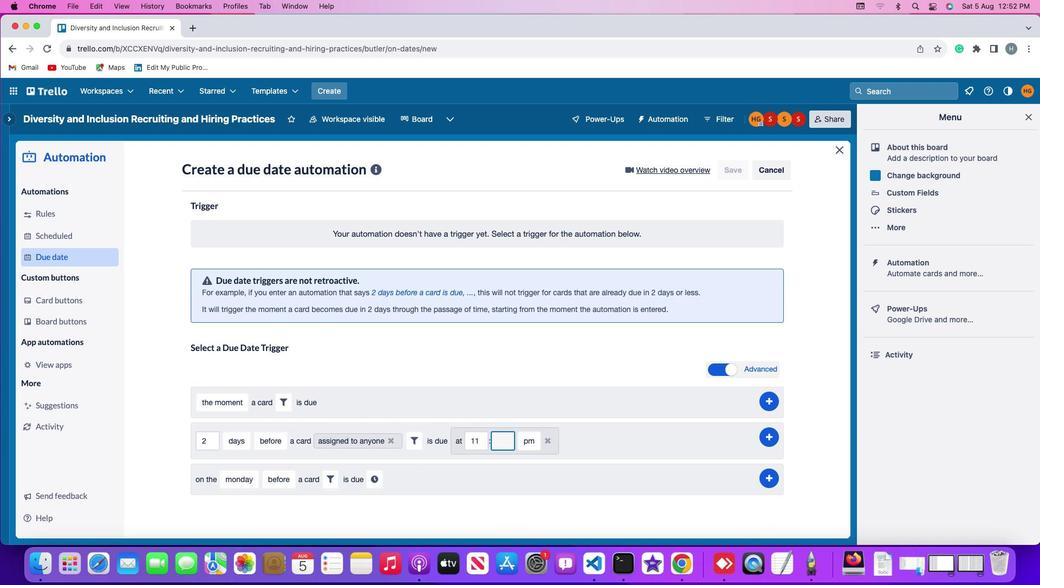 
Action: Mouse moved to (508, 440)
Screenshot: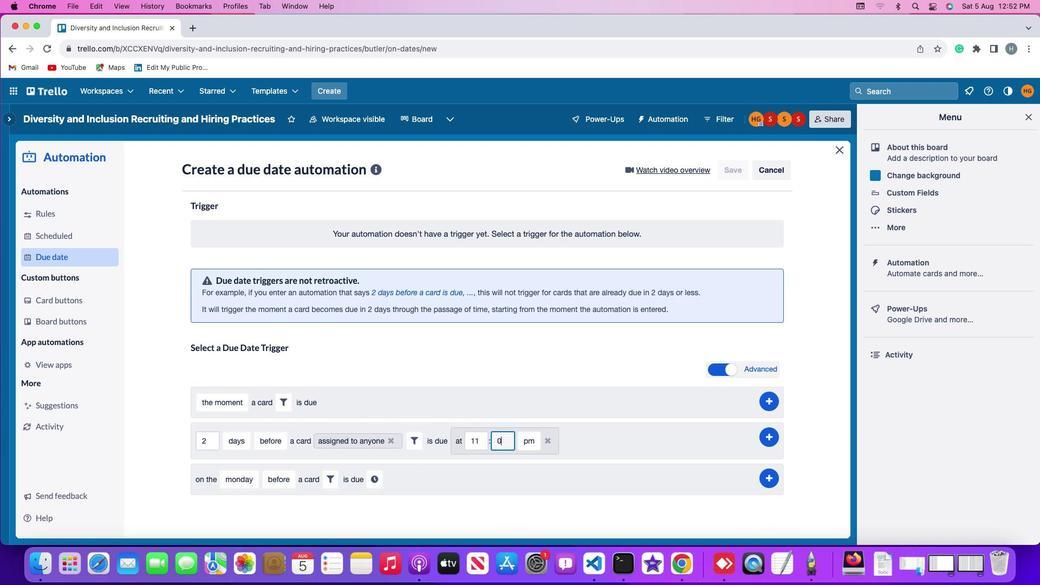 
Action: Key pressed '0'
Screenshot: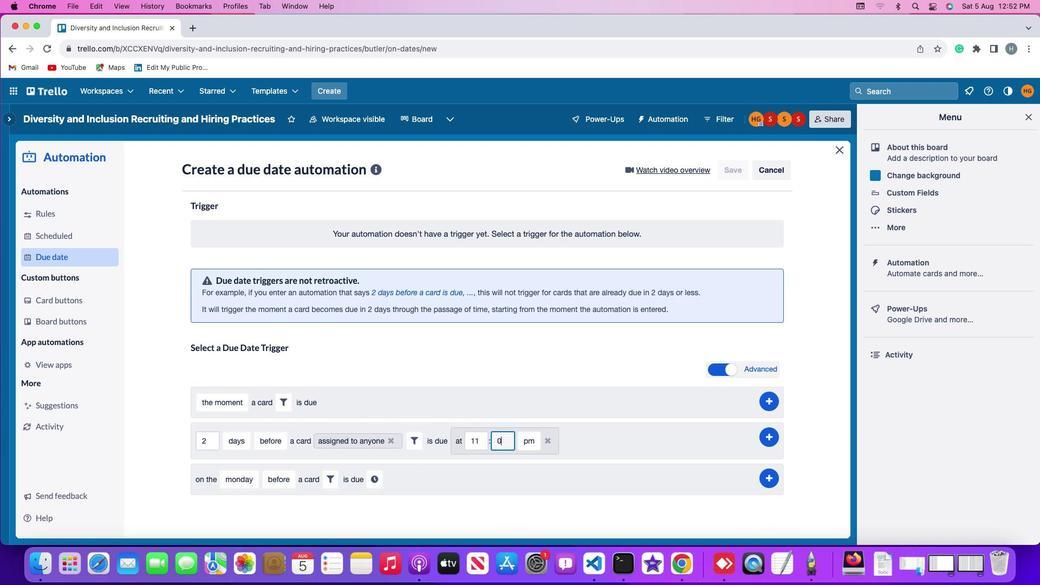 
Action: Mouse moved to (509, 440)
Screenshot: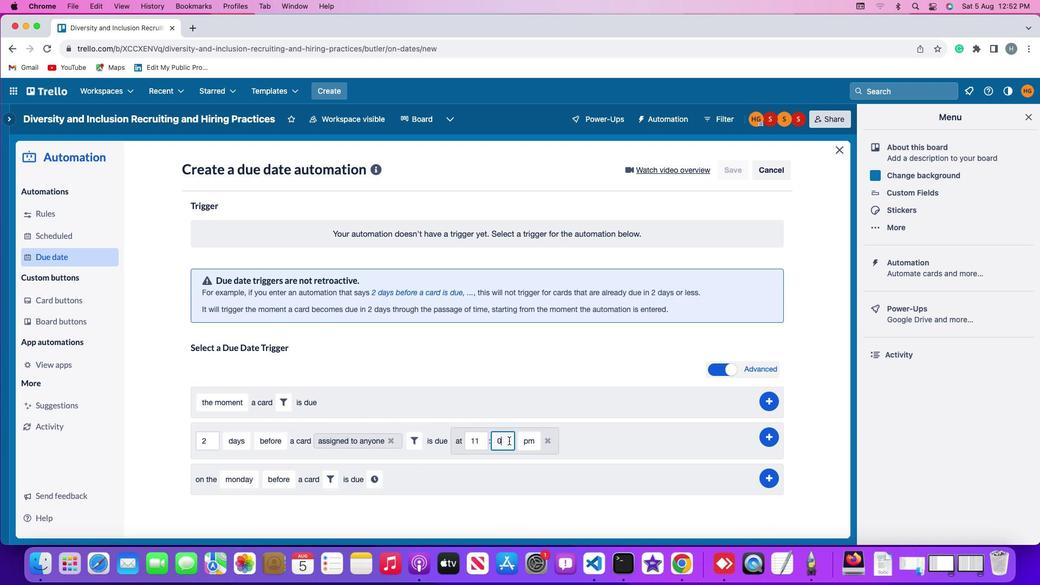 
Action: Key pressed '0'
Screenshot: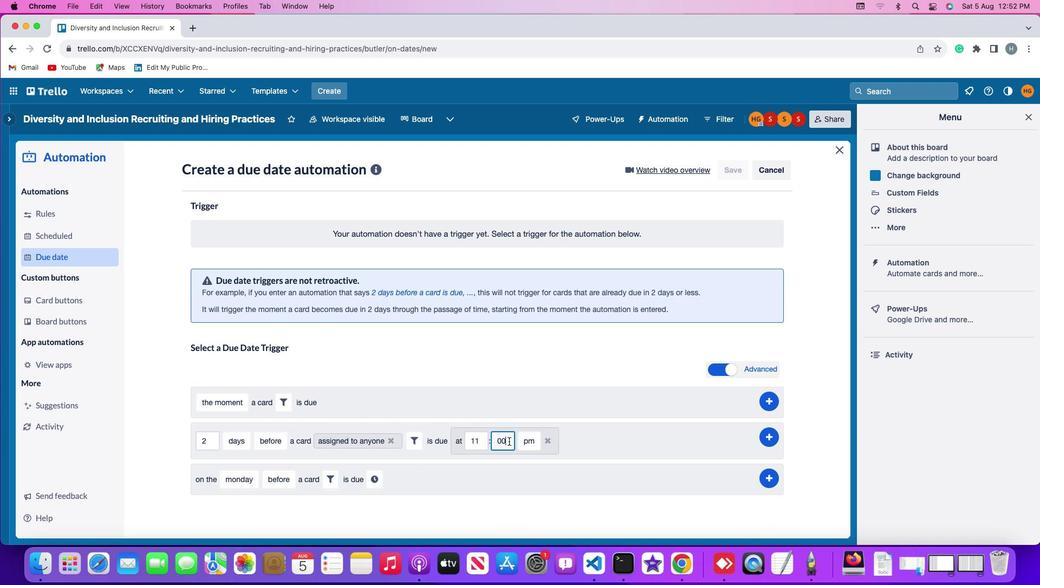 
Action: Mouse moved to (520, 441)
Screenshot: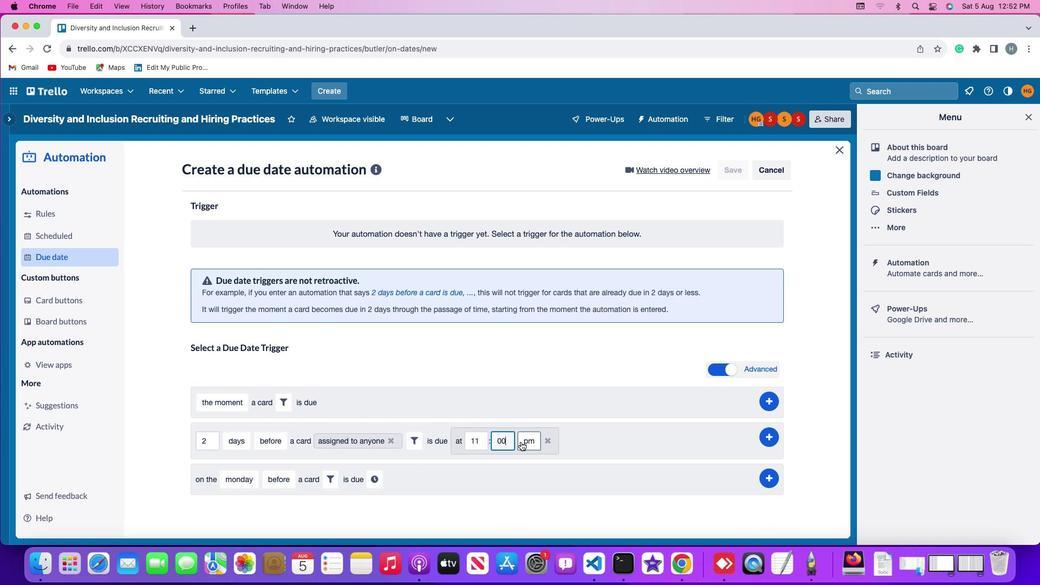 
Action: Mouse pressed left at (520, 441)
Screenshot: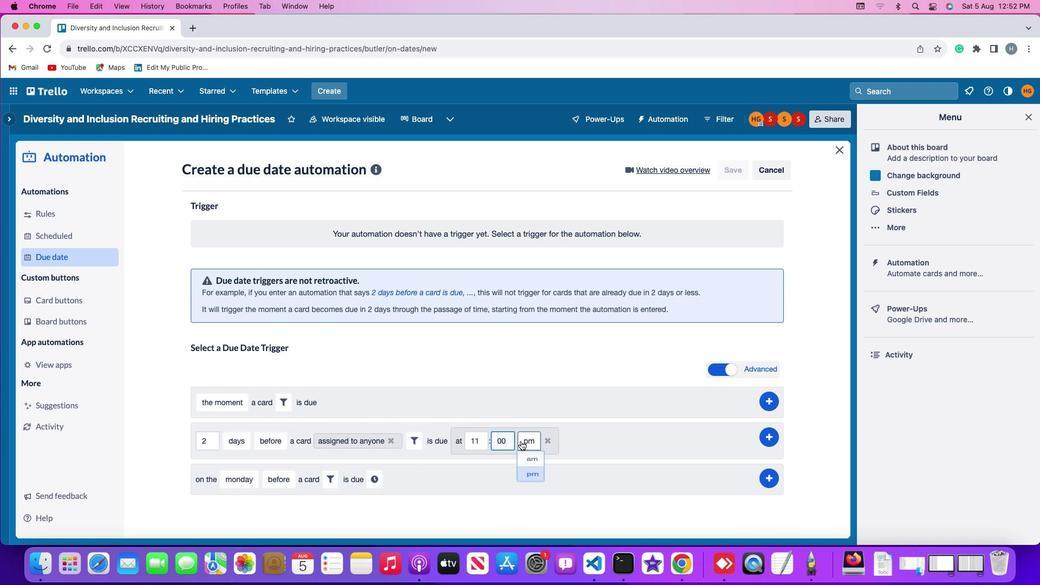 
Action: Mouse moved to (525, 460)
Screenshot: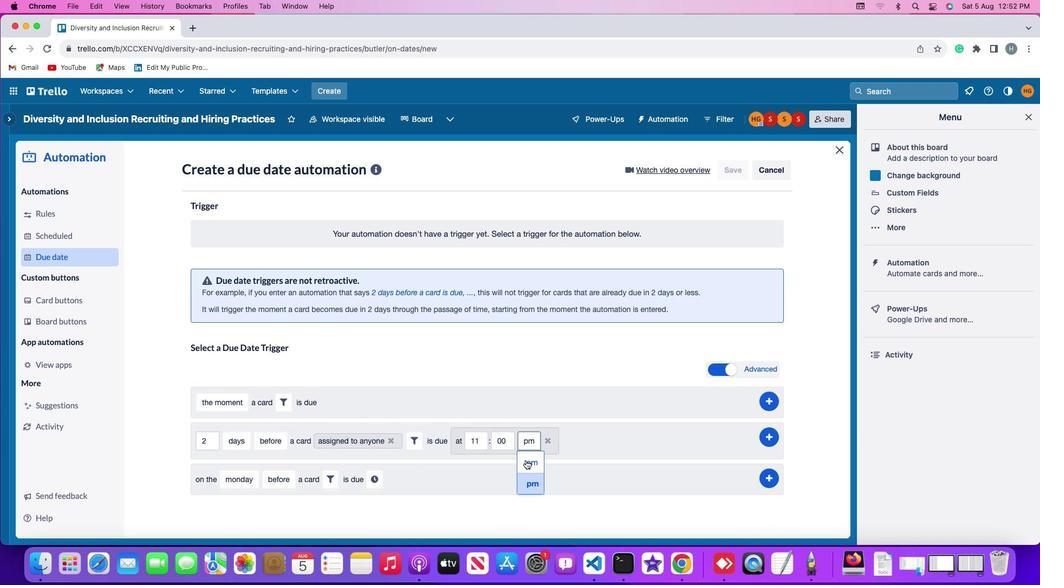 
Action: Mouse pressed left at (525, 460)
Screenshot: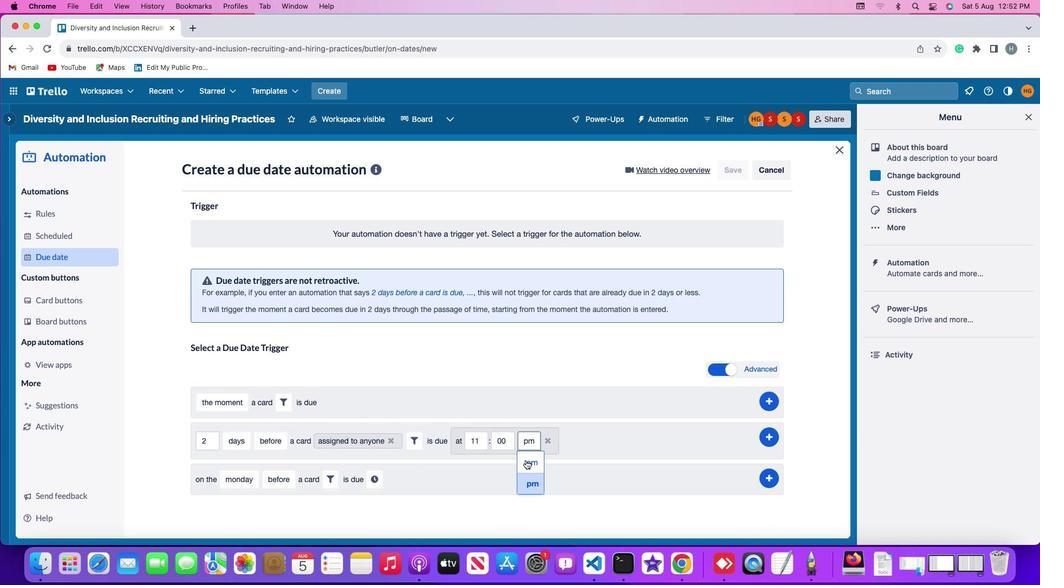 
Action: Mouse moved to (771, 437)
Screenshot: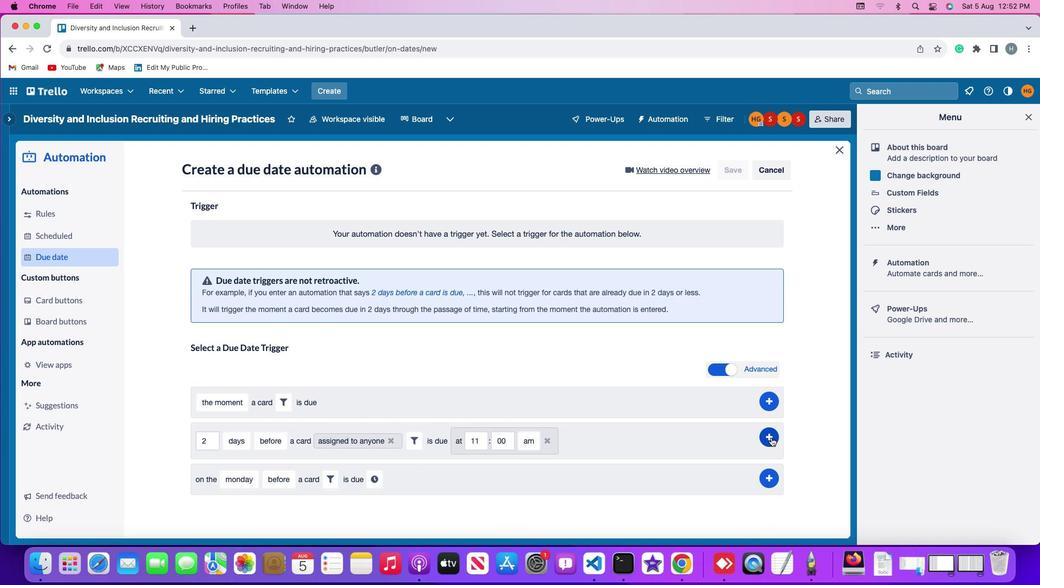 
Action: Mouse pressed left at (771, 437)
Screenshot: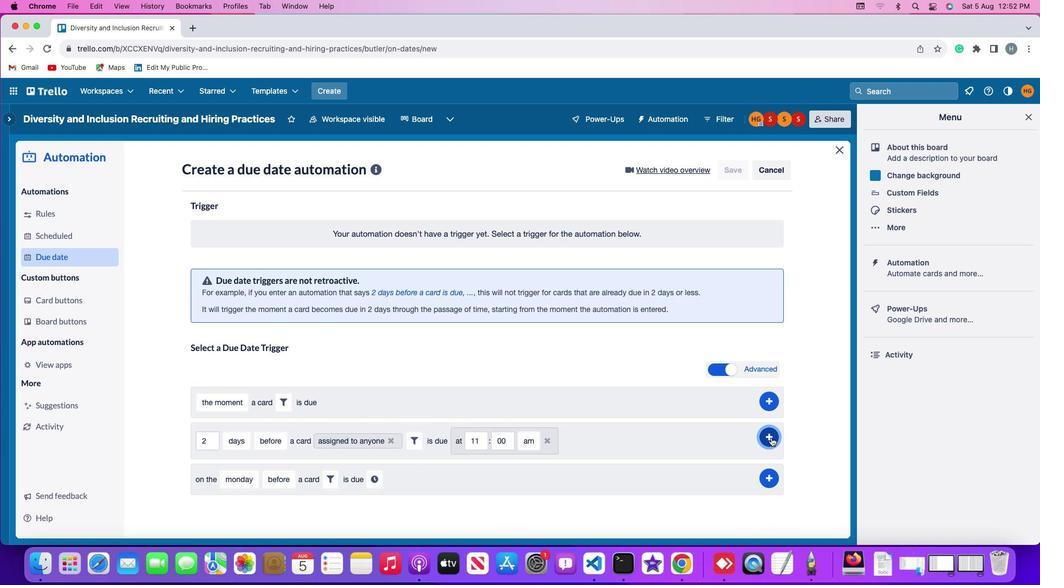 
Action: Mouse moved to (817, 348)
Screenshot: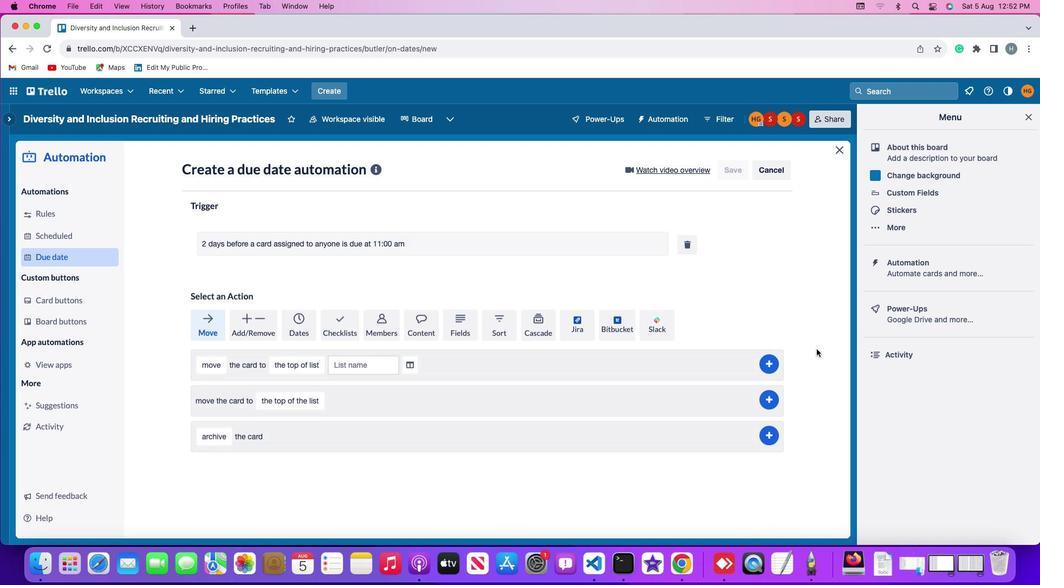 
